 Task: Research Airbnb accommodation in Kloten, Switzerland from 12th December, 2023 to 16th December, 2023 for 8 adults. Place can be private room with 8 bedrooms having 8 beds and 8 bathrooms. Property type can be hotel. Amenities needed are: wifi, TV, free parkinig on premises, gym, breakfast.
Action: Mouse moved to (348, 189)
Screenshot: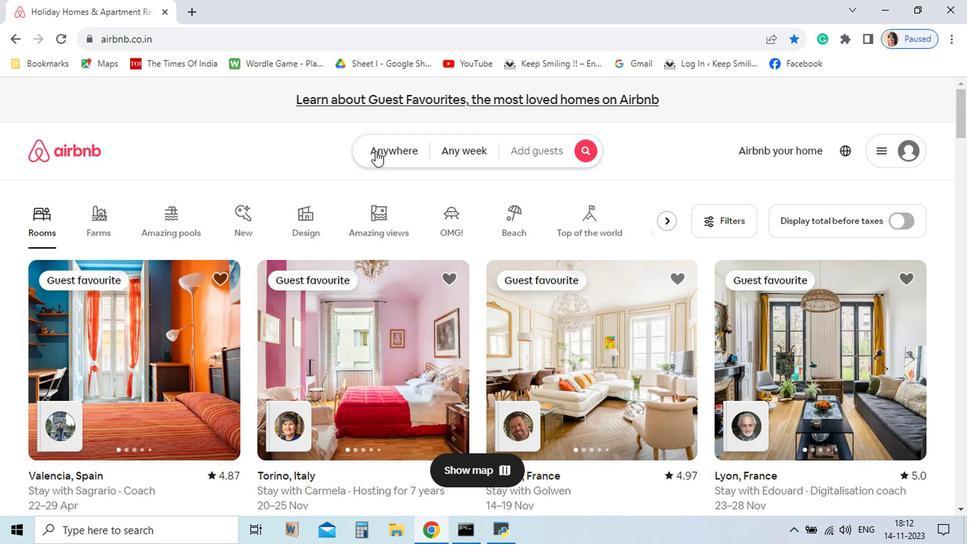 
Action: Mouse pressed left at (348, 189)
Screenshot: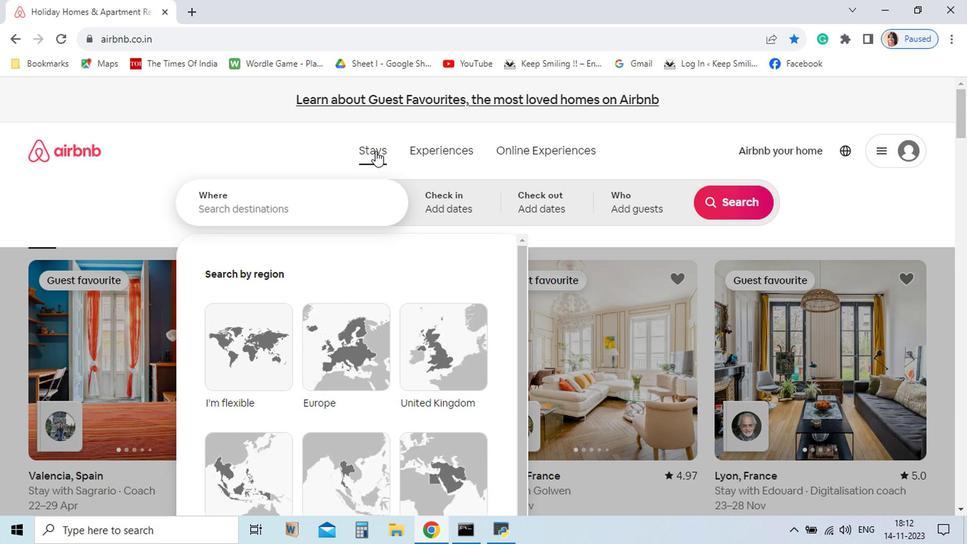 
Action: Mouse moved to (348, 190)
Screenshot: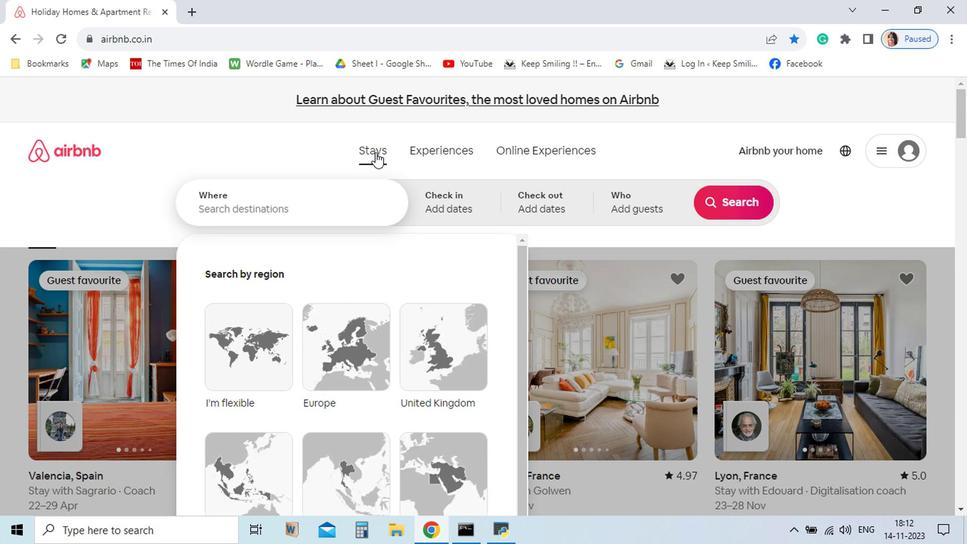 
Action: Key pressed <Key.shift_r>Kloten,<Key.space><Key.shift>Sw
Screenshot: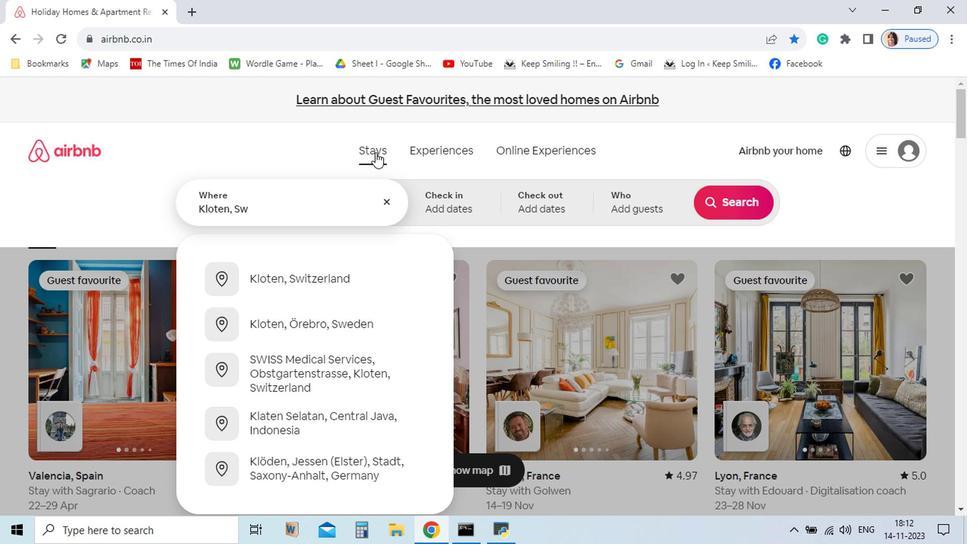 
Action: Mouse moved to (309, 278)
Screenshot: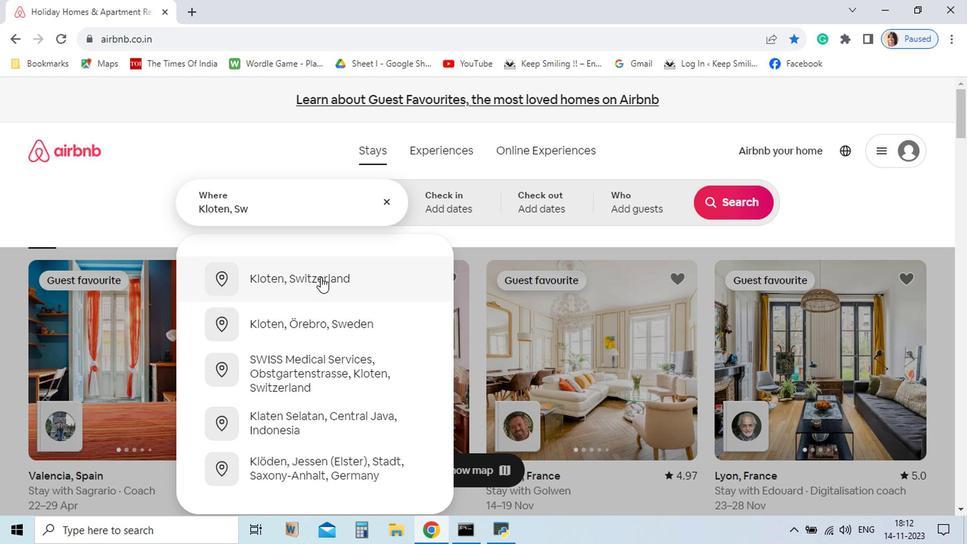 
Action: Mouse pressed left at (309, 278)
Screenshot: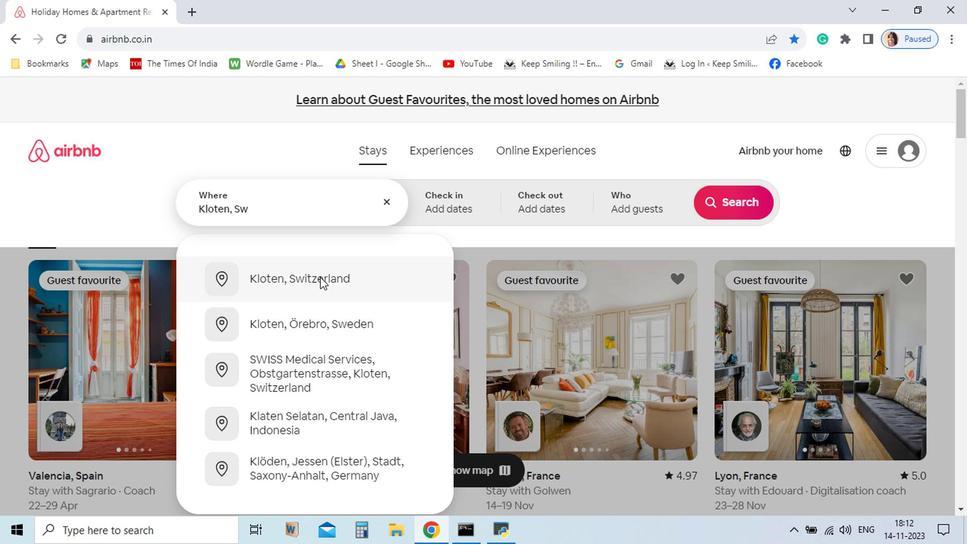 
Action: Mouse moved to (494, 396)
Screenshot: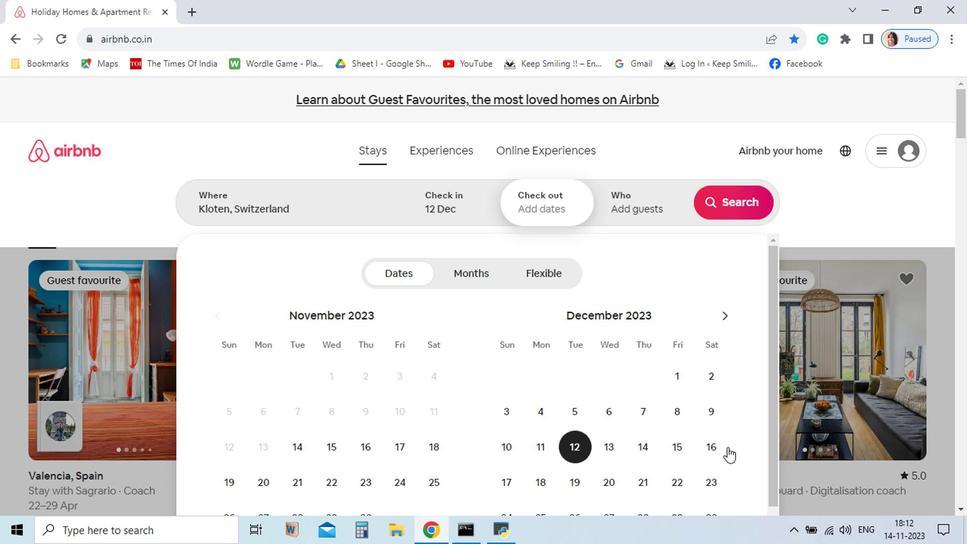 
Action: Mouse pressed left at (494, 396)
Screenshot: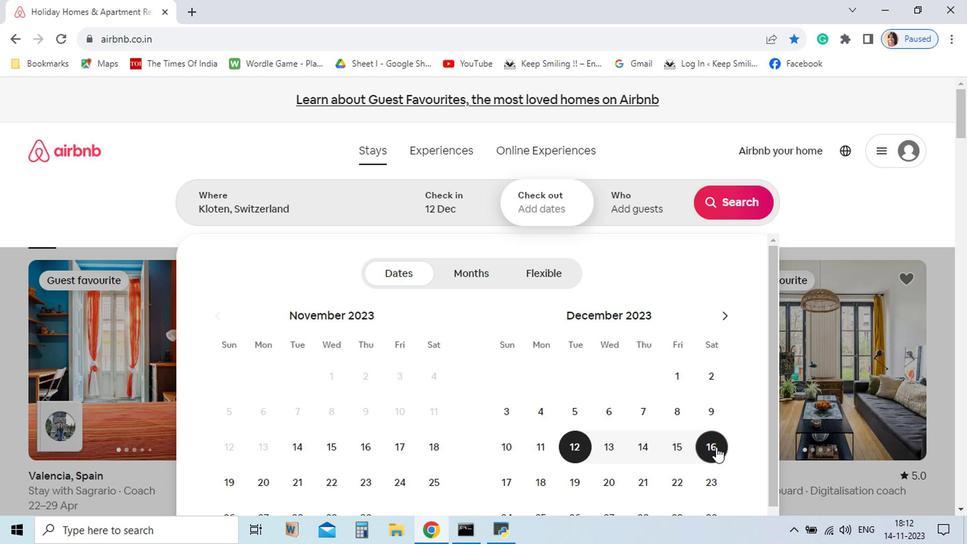 
Action: Mouse moved to (589, 400)
Screenshot: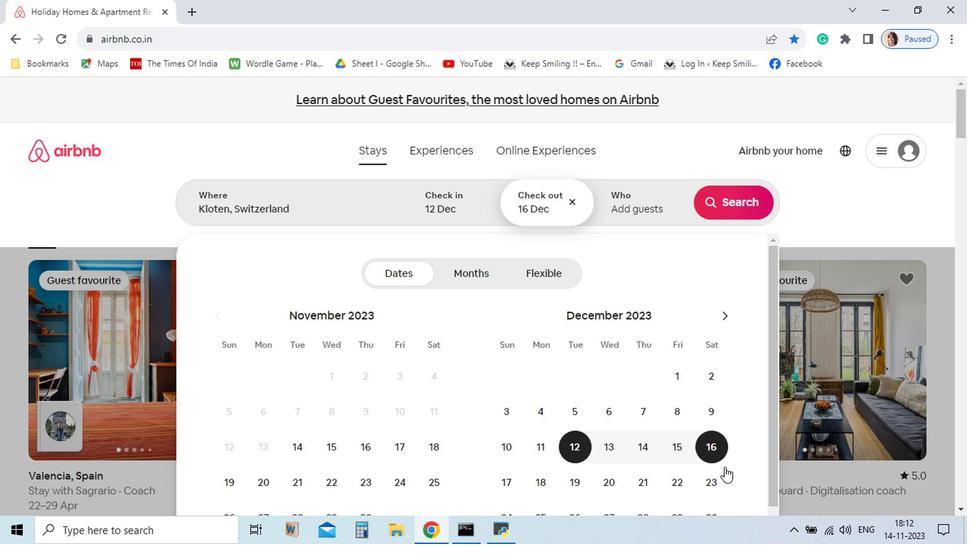 
Action: Mouse pressed left at (589, 400)
Screenshot: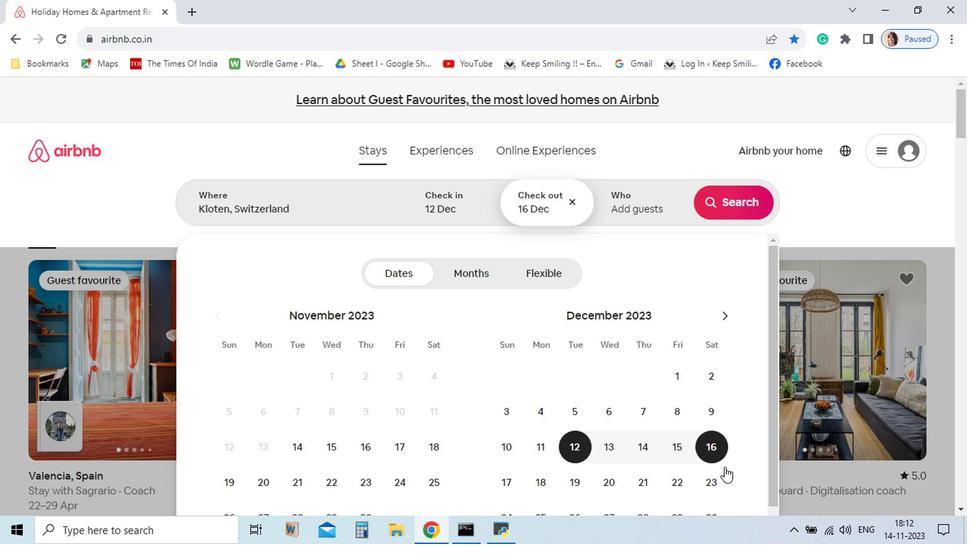 
Action: Mouse moved to (529, 220)
Screenshot: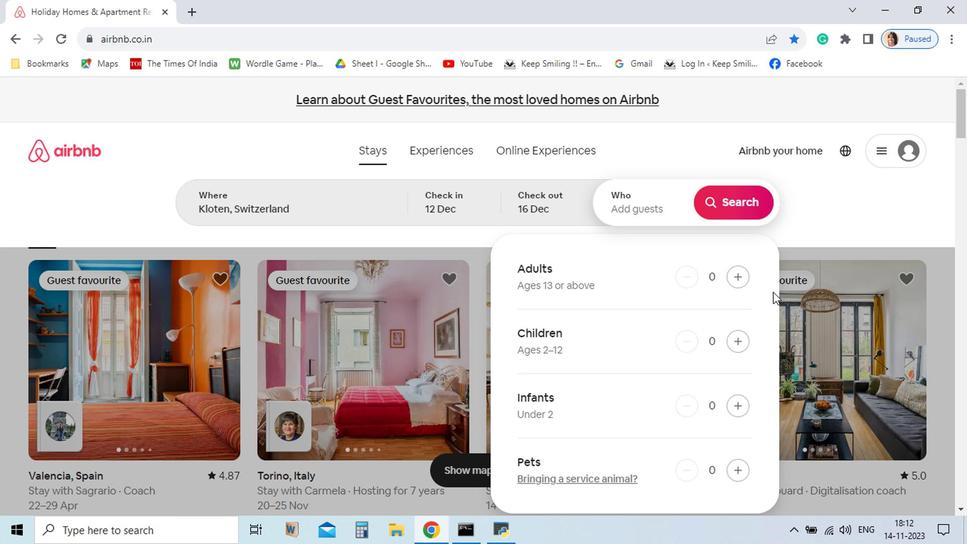 
Action: Mouse pressed left at (529, 220)
Screenshot: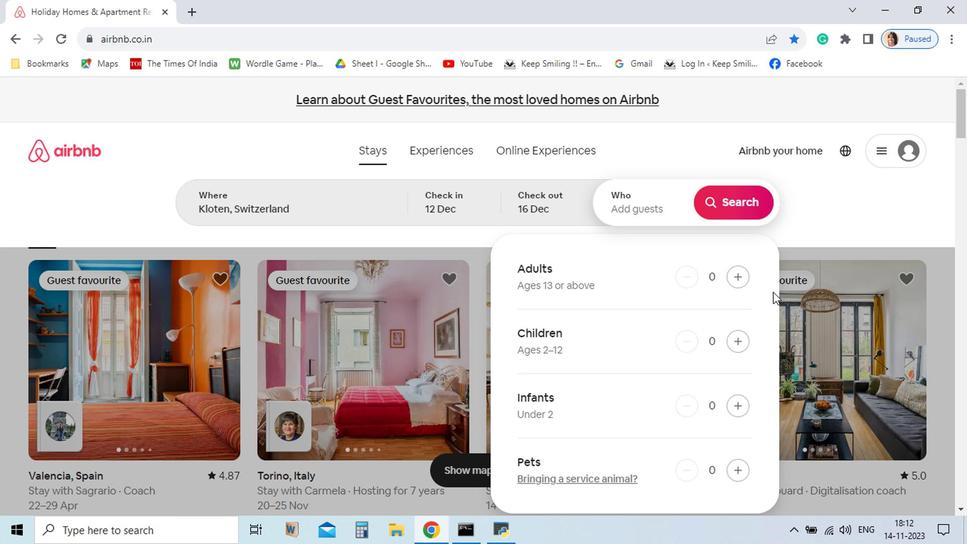 
Action: Mouse moved to (608, 279)
Screenshot: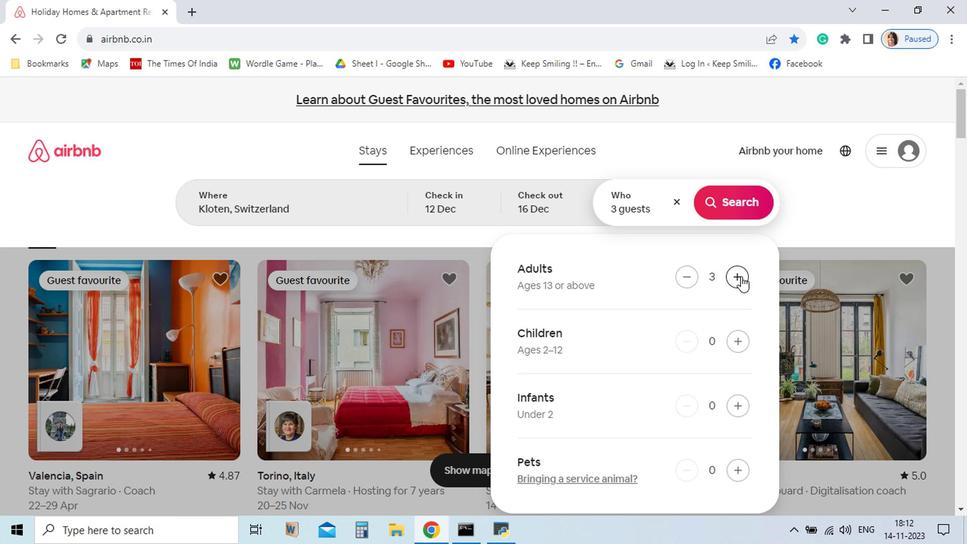 
Action: Mouse pressed left at (608, 279)
Screenshot: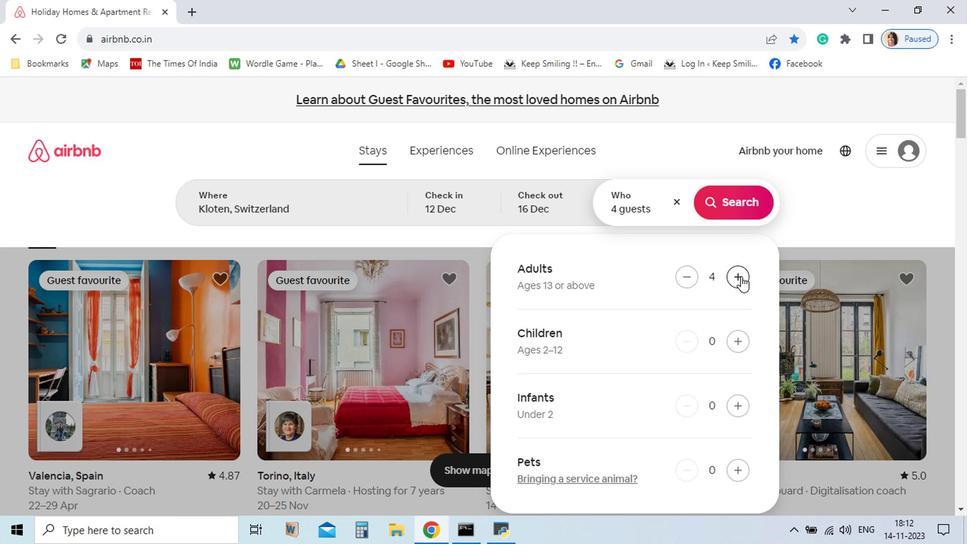 
Action: Mouse moved to (607, 278)
Screenshot: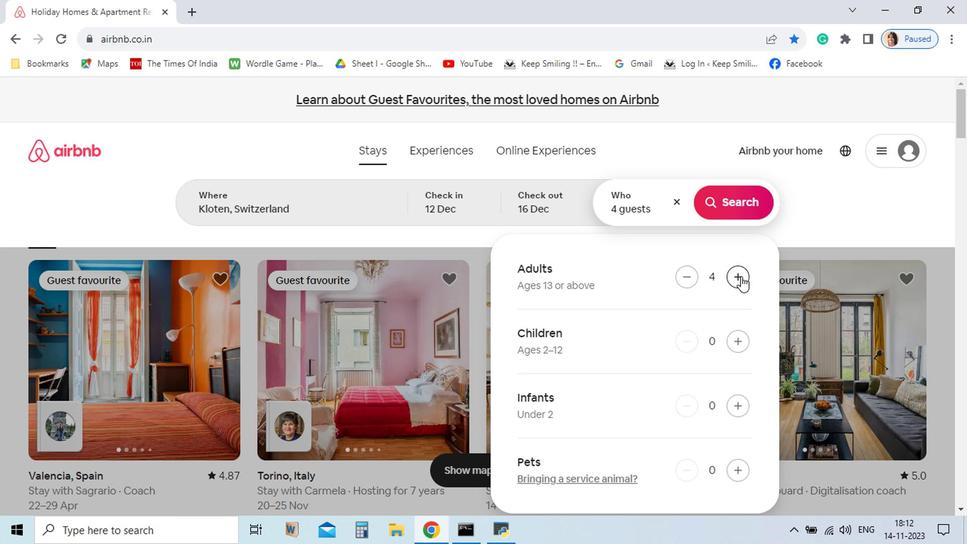 
Action: Mouse pressed left at (607, 278)
Screenshot: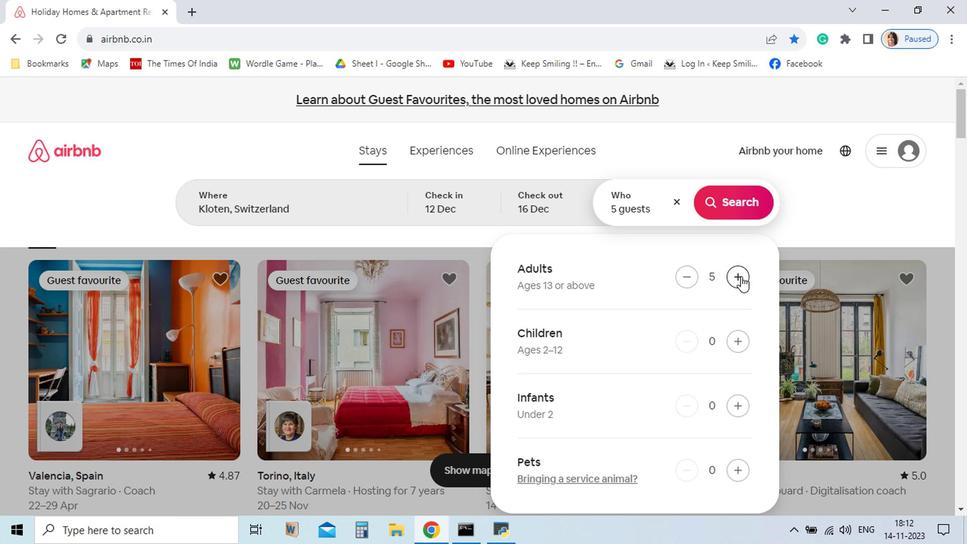 
Action: Mouse pressed left at (607, 278)
Screenshot: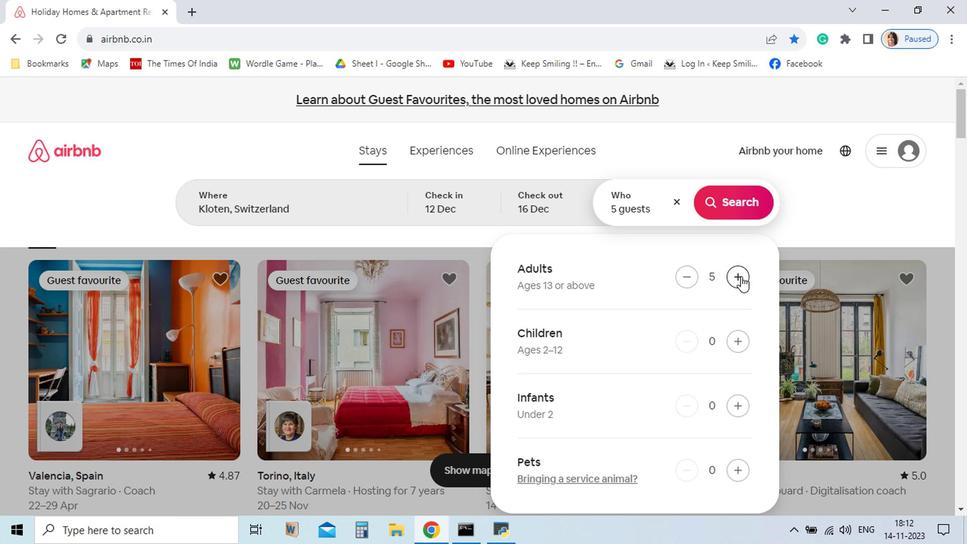 
Action: Mouse pressed left at (607, 278)
Screenshot: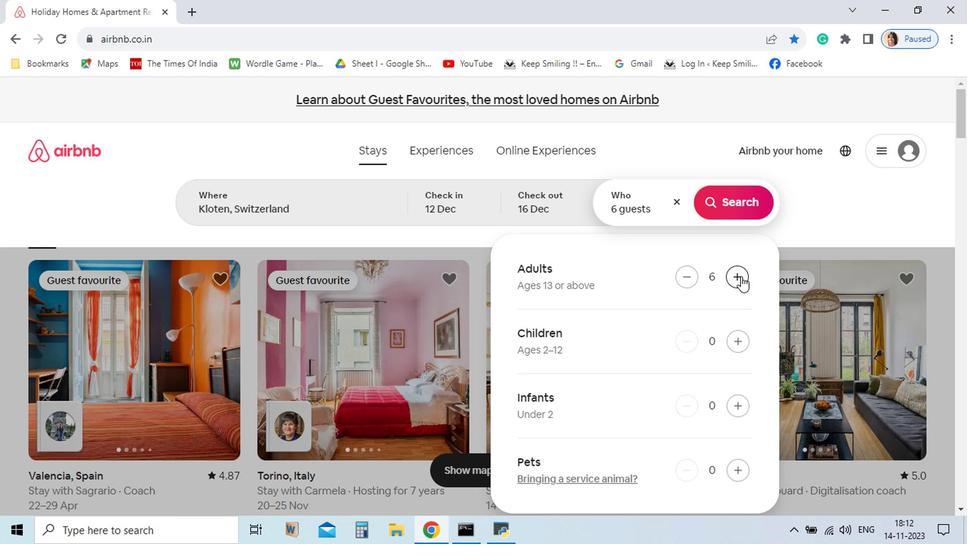 
Action: Mouse pressed left at (607, 278)
Screenshot: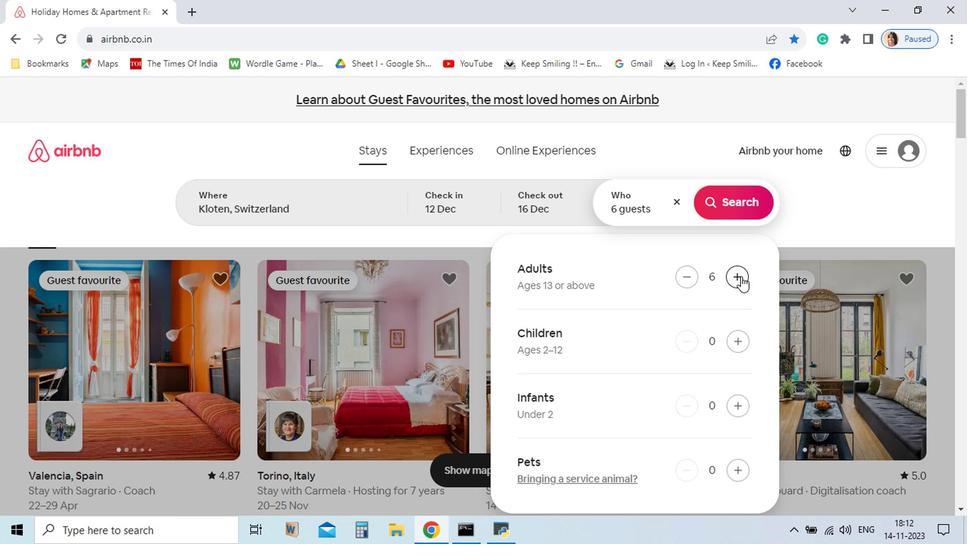 
Action: Mouse pressed left at (607, 278)
Screenshot: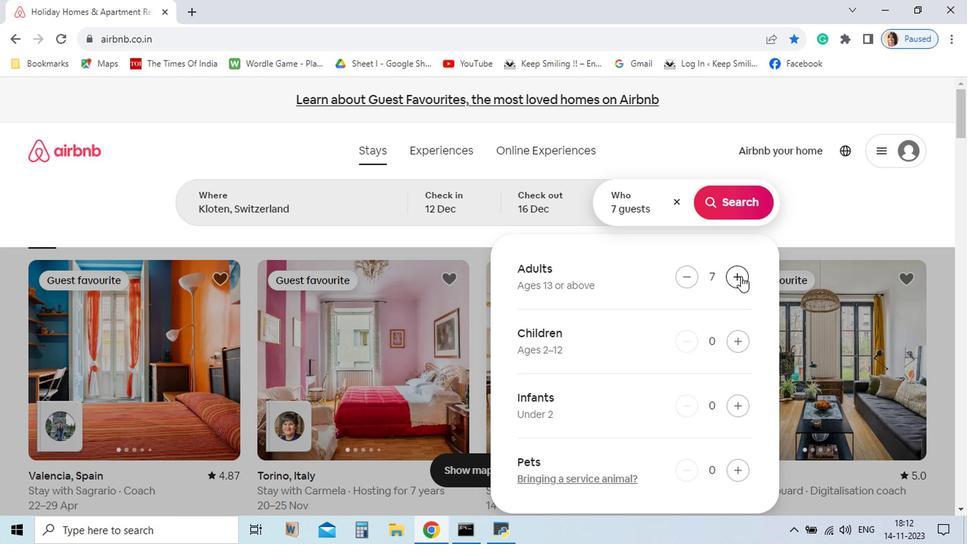 
Action: Mouse pressed left at (607, 278)
Screenshot: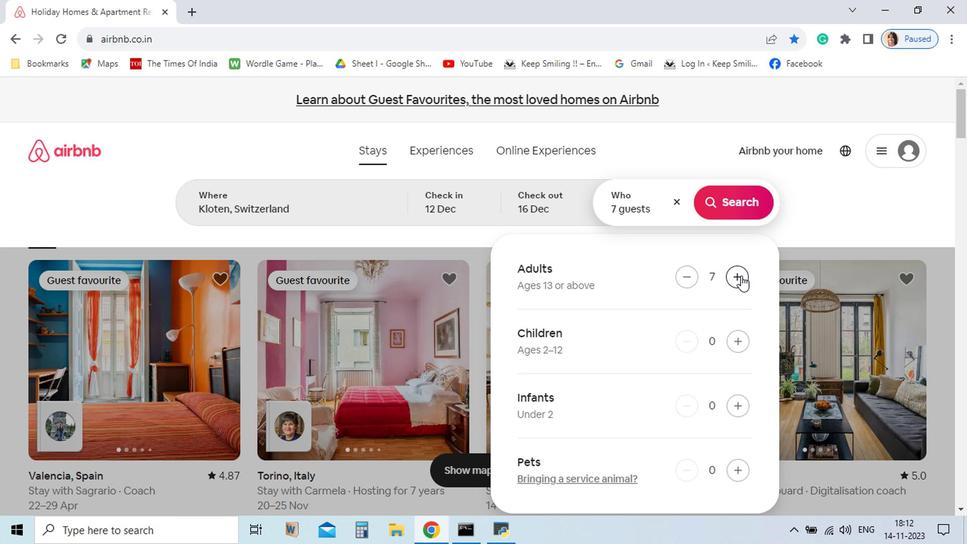 
Action: Mouse moved to (607, 278)
Screenshot: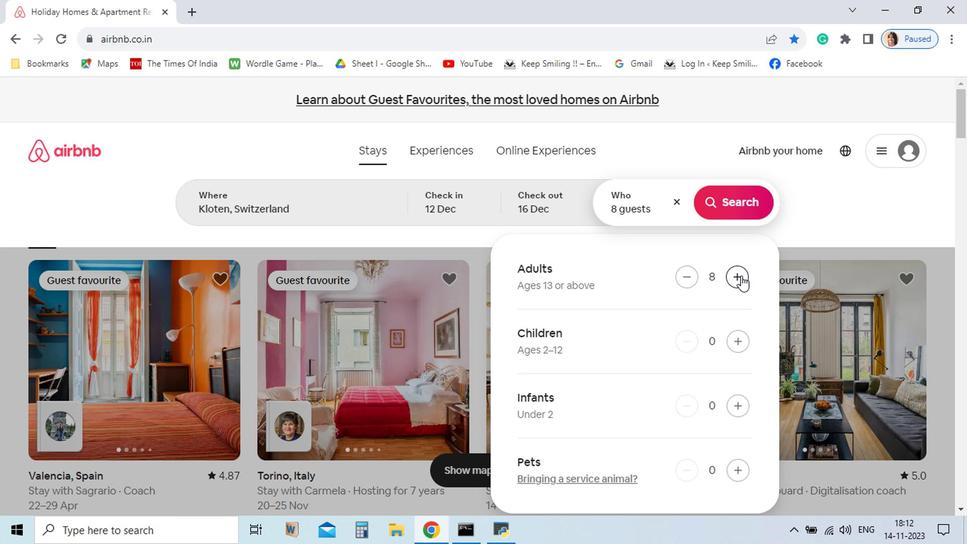 
Action: Mouse pressed left at (607, 278)
Screenshot: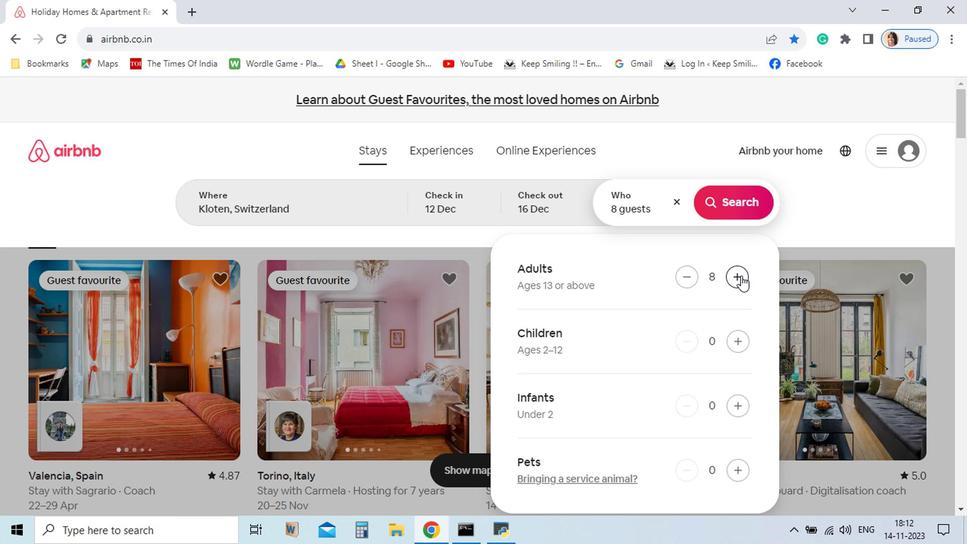 
Action: Mouse moved to (607, 226)
Screenshot: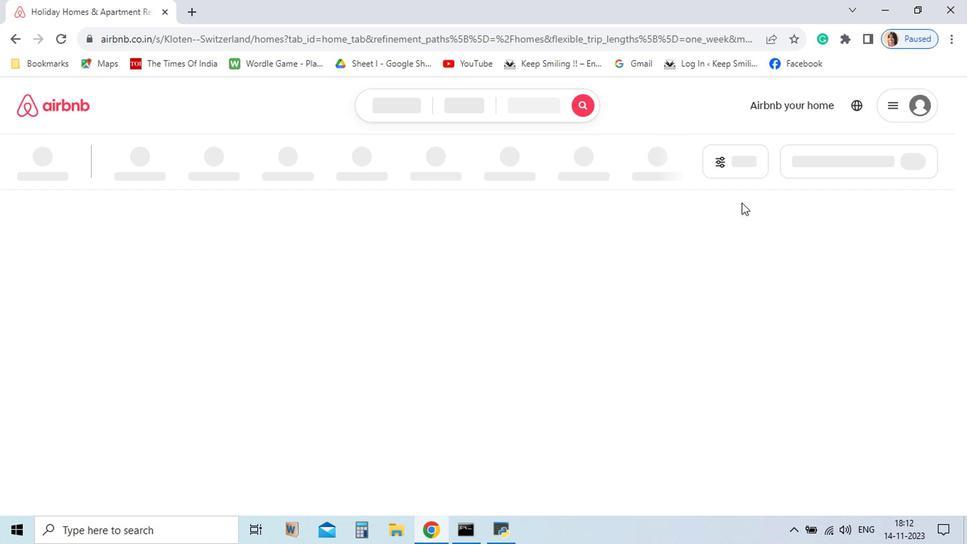 
Action: Mouse pressed left at (607, 226)
Screenshot: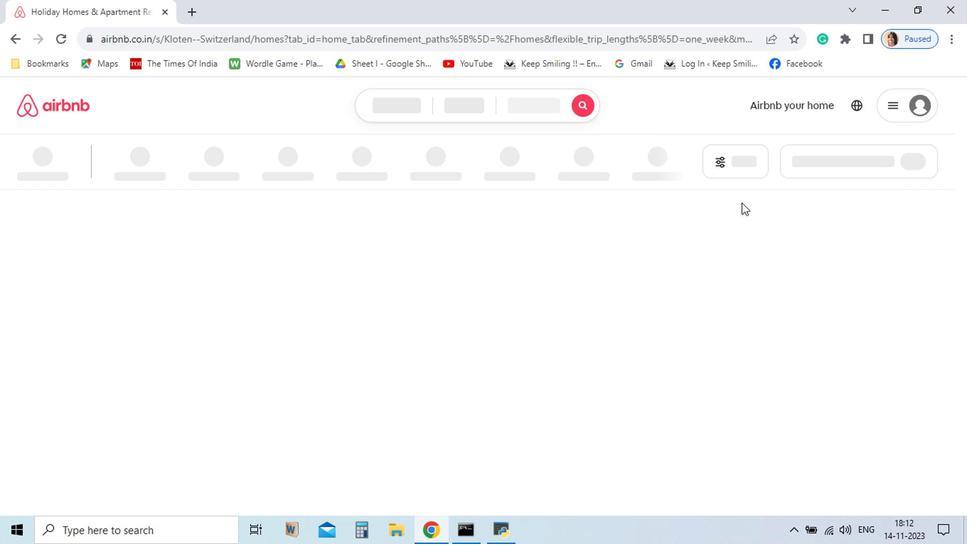 
Action: Mouse moved to (604, 204)
Screenshot: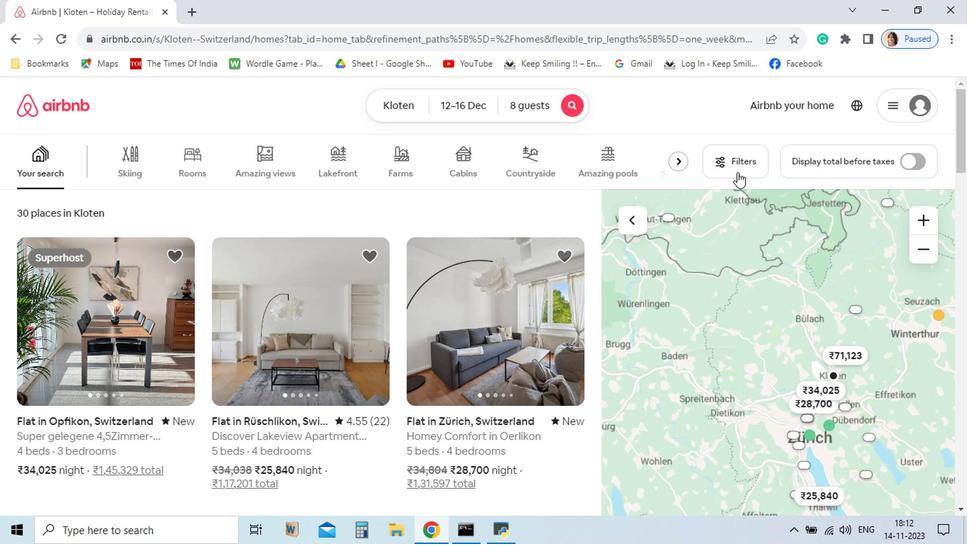 
Action: Mouse pressed left at (604, 204)
Screenshot: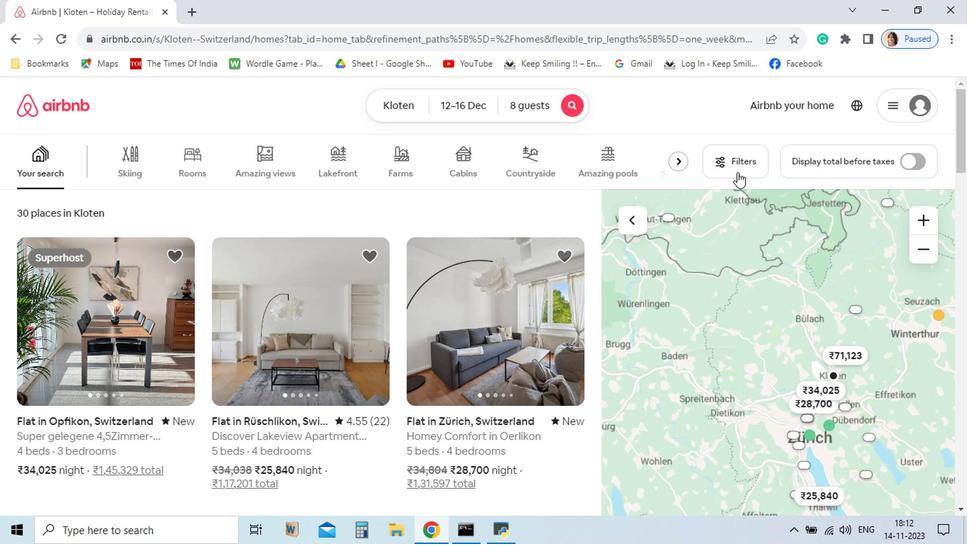 
Action: Mouse moved to (605, 199)
Screenshot: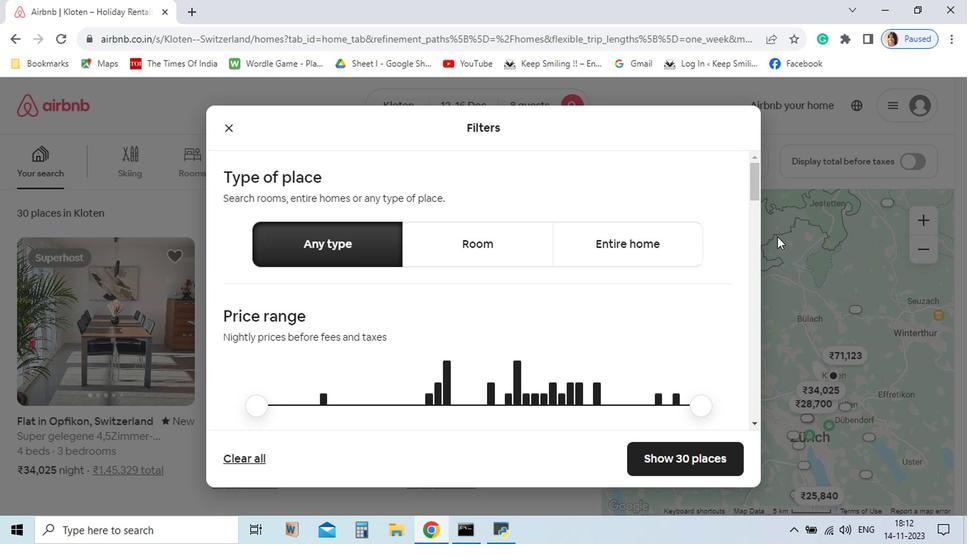
Action: Mouse pressed left at (605, 199)
Screenshot: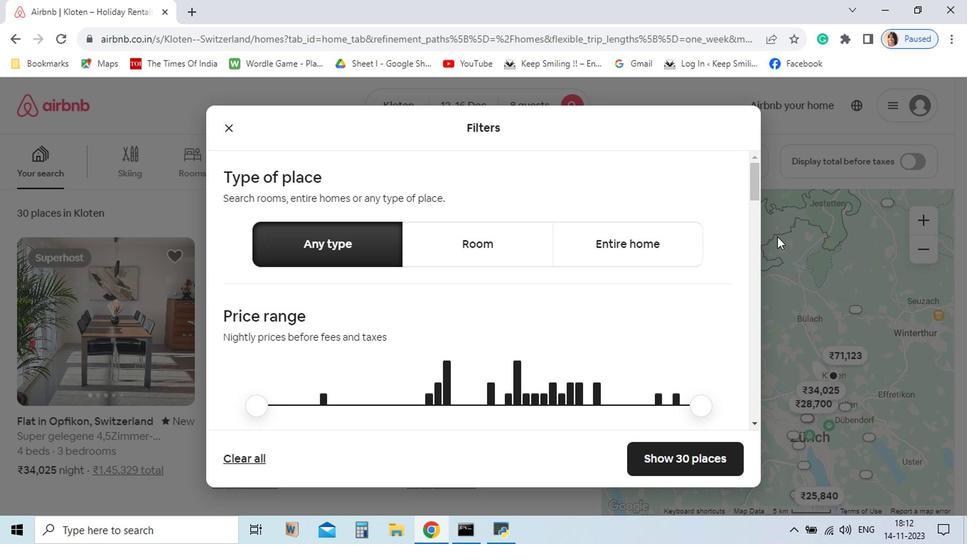 
Action: Mouse moved to (619, 218)
Screenshot: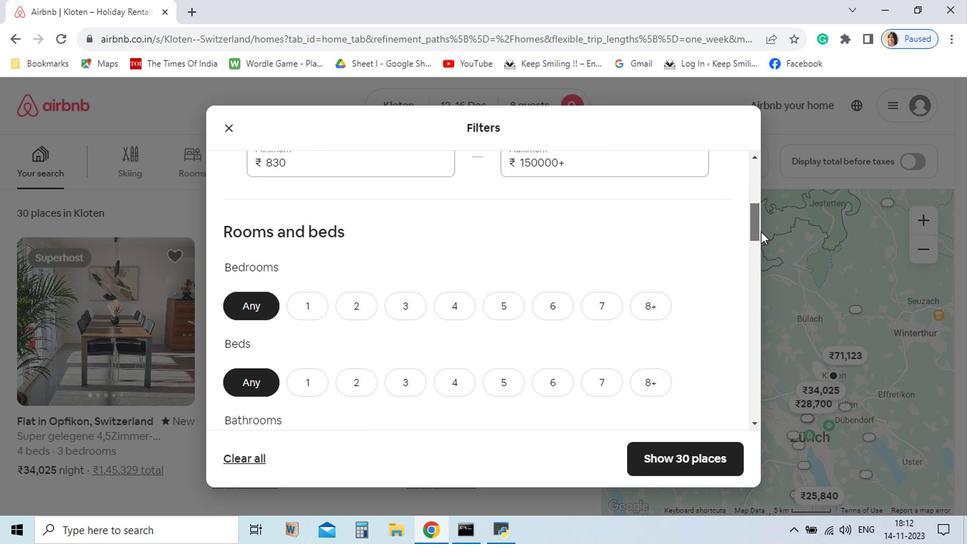 
Action: Mouse pressed left at (619, 218)
Screenshot: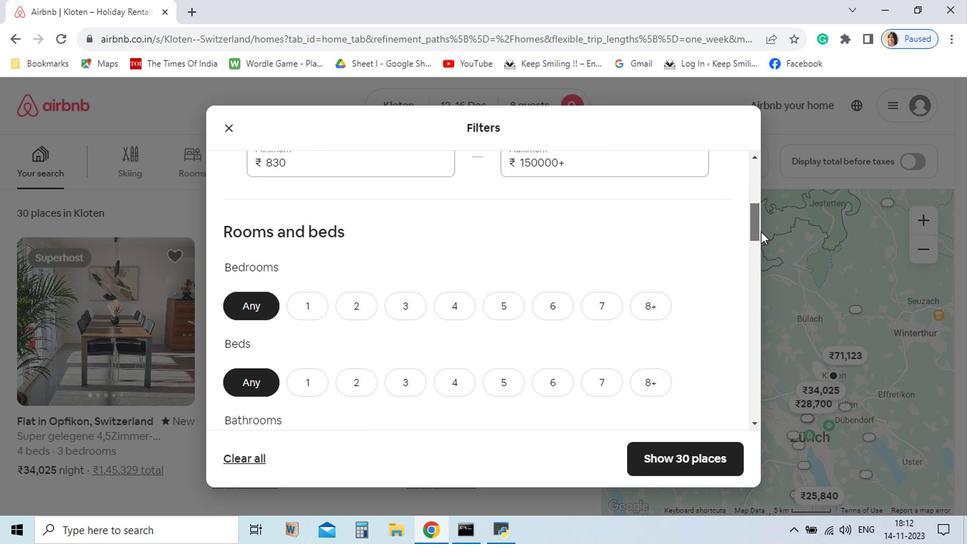 
Action: Mouse moved to (546, 289)
Screenshot: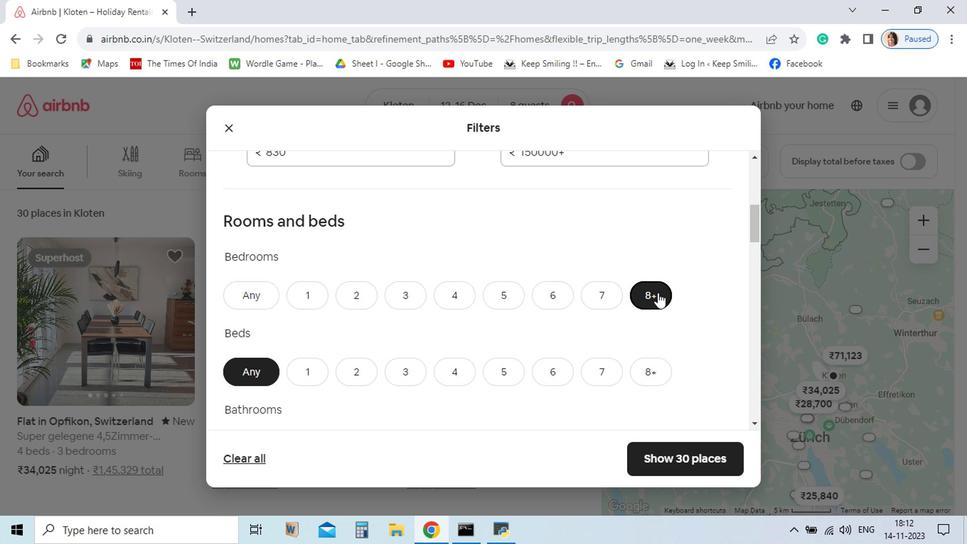
Action: Mouse pressed left at (546, 289)
Screenshot: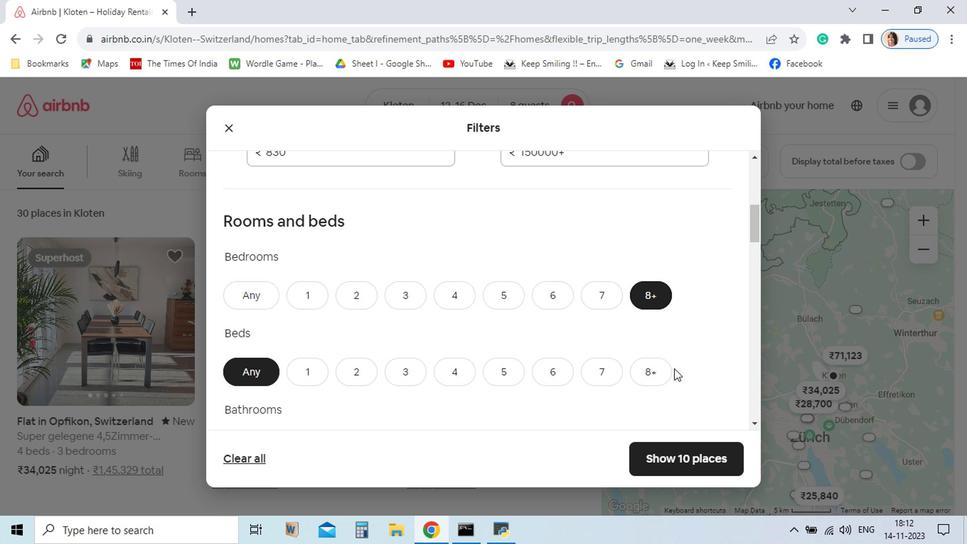 
Action: Mouse moved to (546, 344)
Screenshot: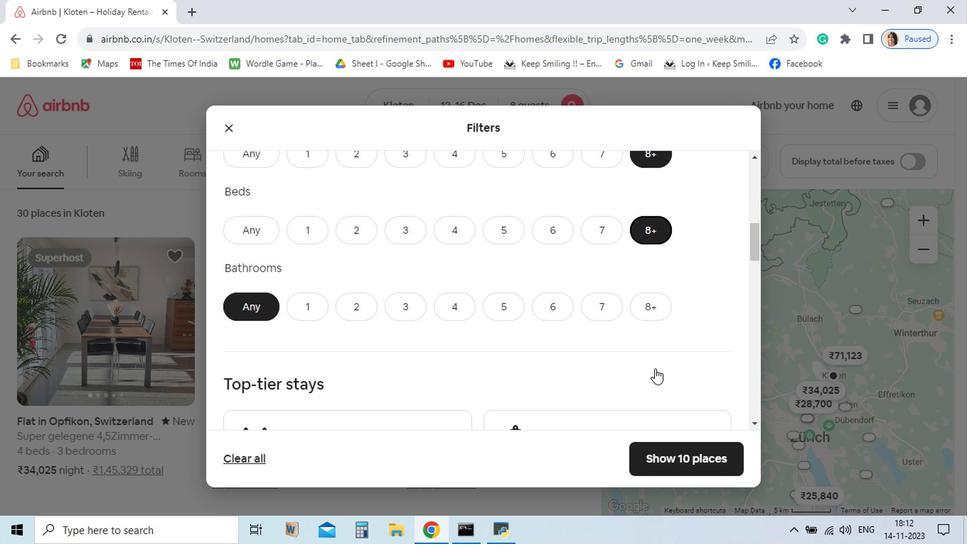 
Action: Mouse pressed left at (546, 344)
Screenshot: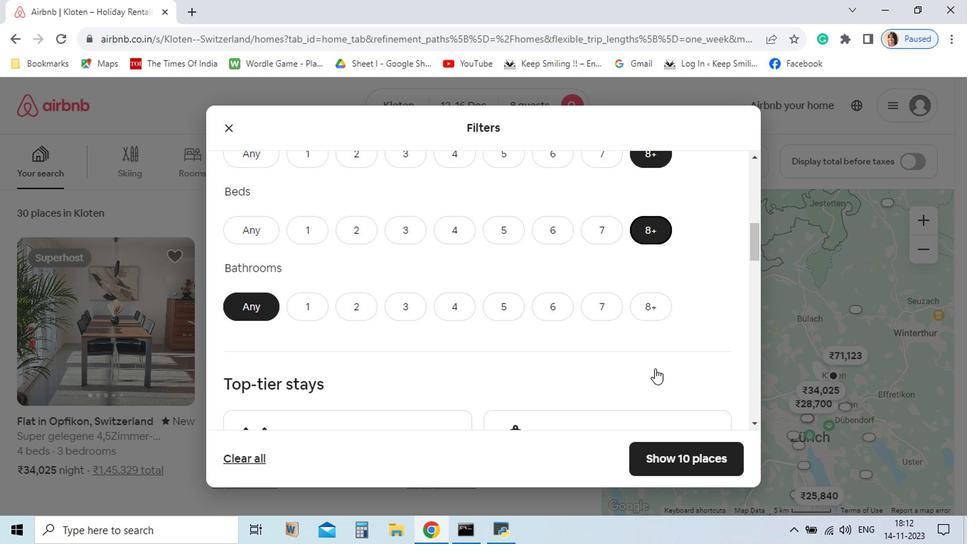 
Action: Mouse scrolled (546, 343) with delta (0, 0)
Screenshot: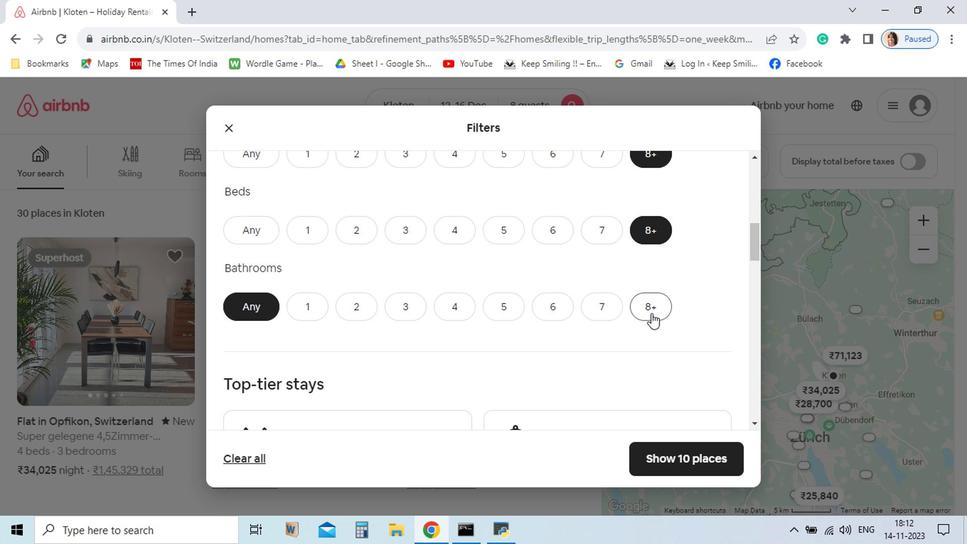 
Action: Mouse scrolled (546, 343) with delta (0, 0)
Screenshot: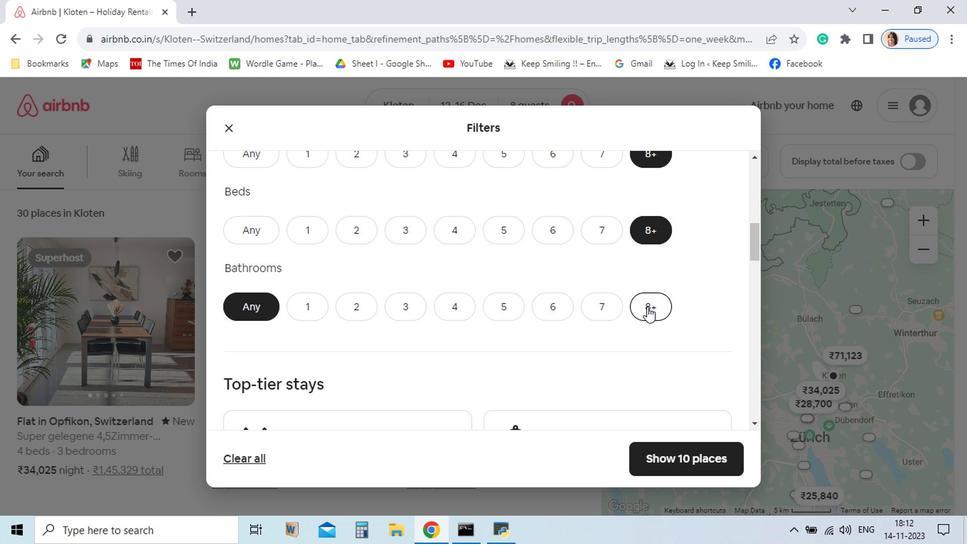 
Action: Mouse moved to (540, 299)
Screenshot: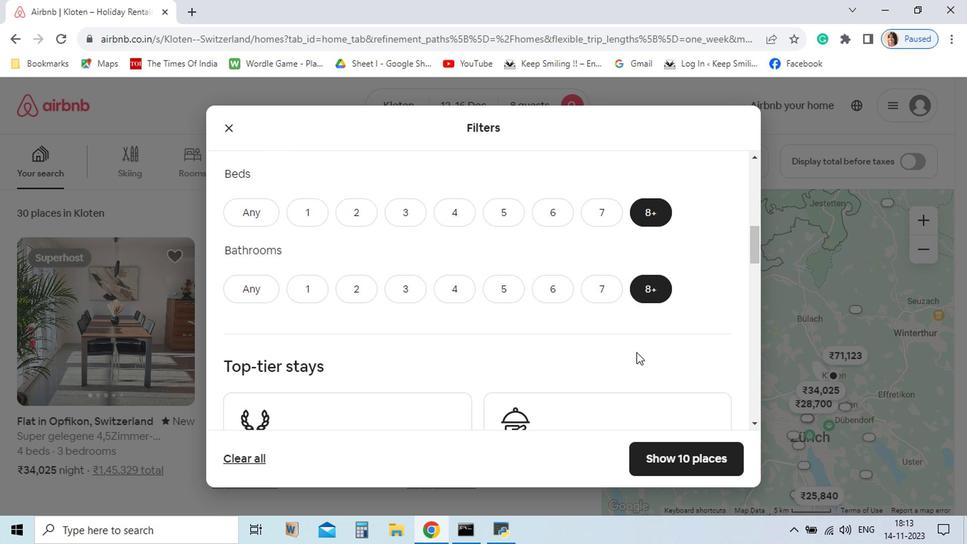 
Action: Mouse pressed left at (540, 299)
Screenshot: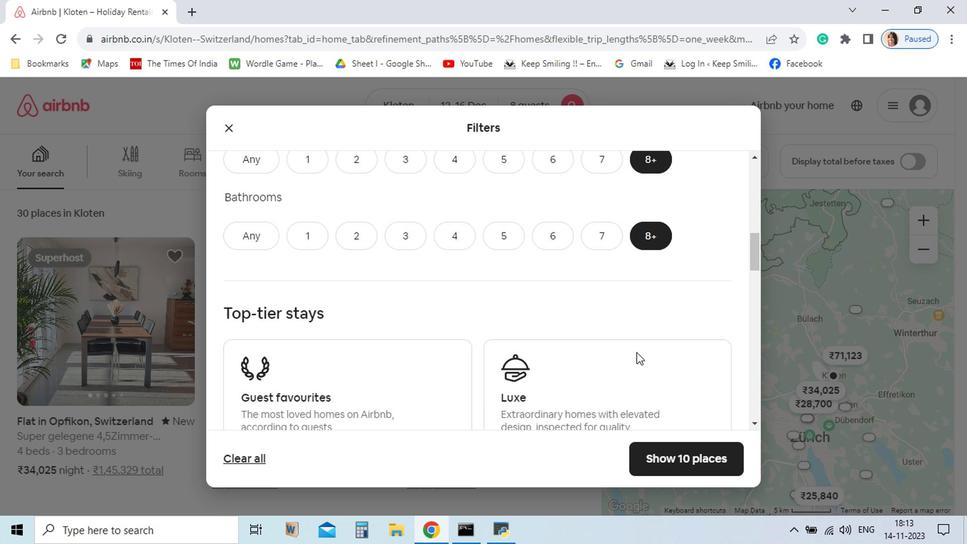 
Action: Mouse moved to (533, 332)
Screenshot: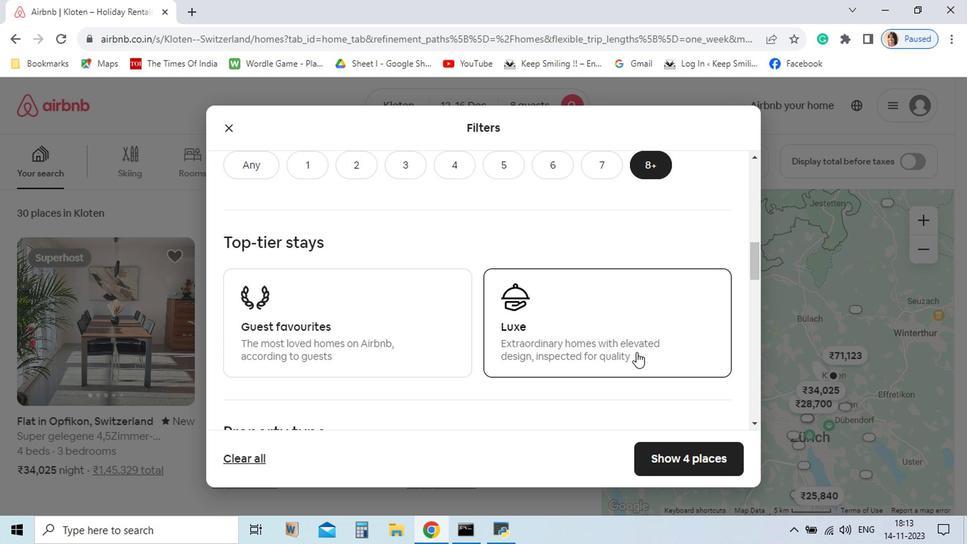 
Action: Mouse scrolled (533, 332) with delta (0, 0)
Screenshot: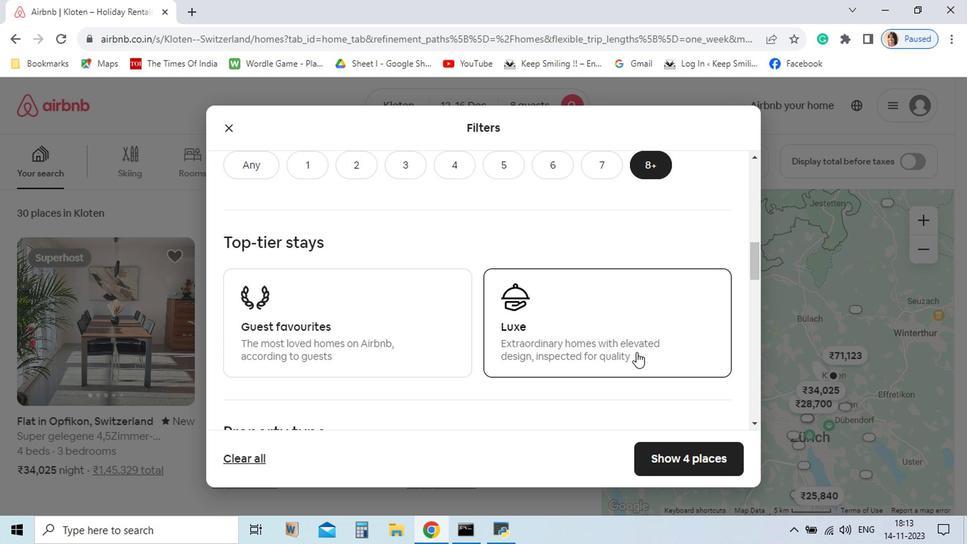 
Action: Mouse scrolled (533, 332) with delta (0, 0)
Screenshot: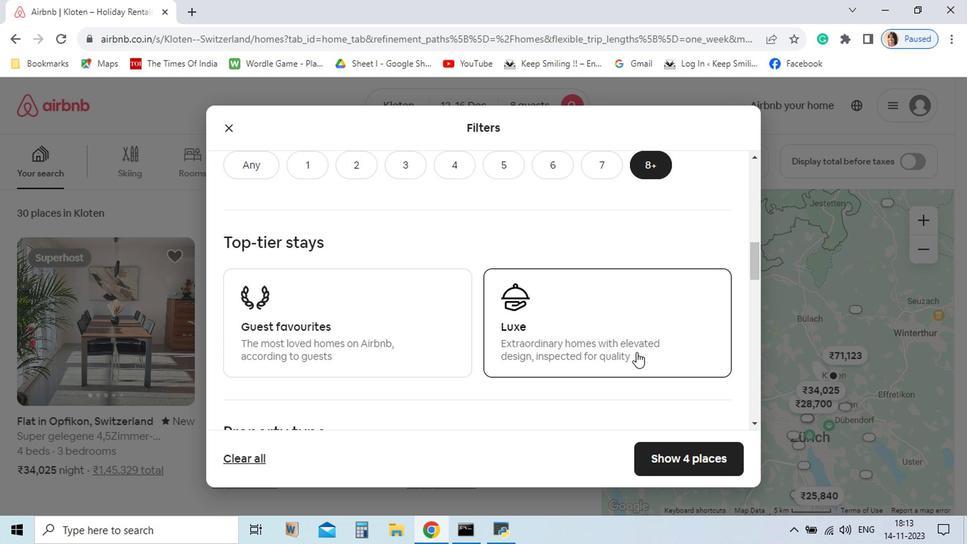 
Action: Mouse scrolled (533, 332) with delta (0, 0)
Screenshot: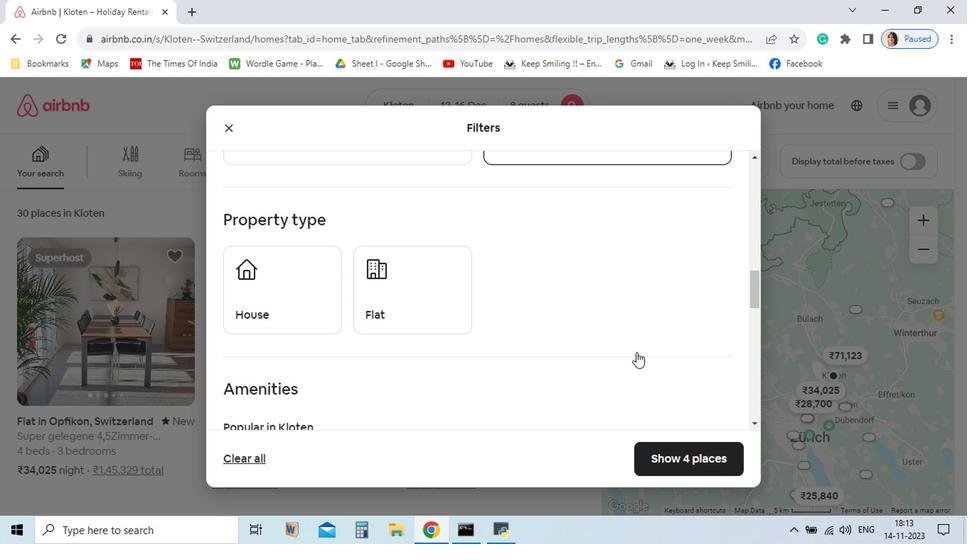 
Action: Mouse scrolled (533, 332) with delta (0, 0)
Screenshot: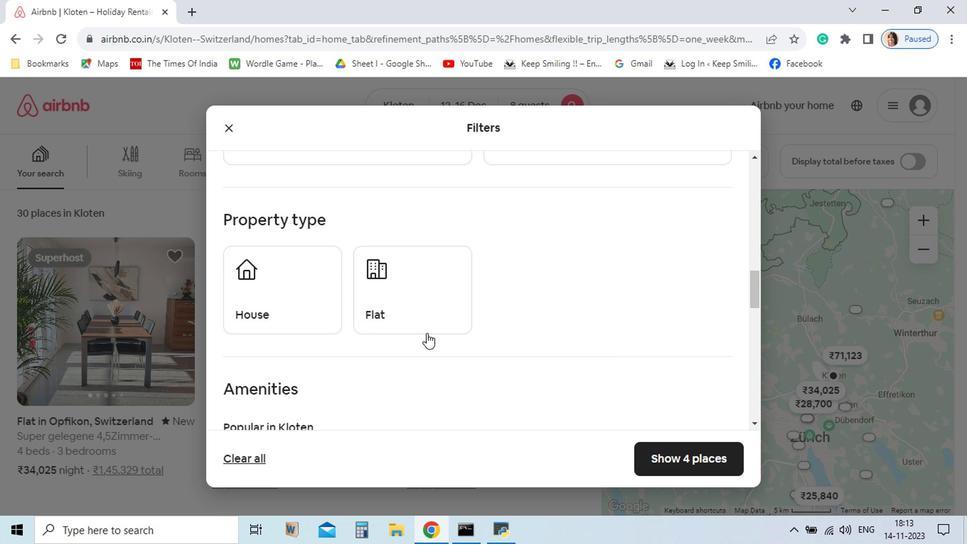 
Action: Mouse scrolled (533, 332) with delta (0, 0)
Screenshot: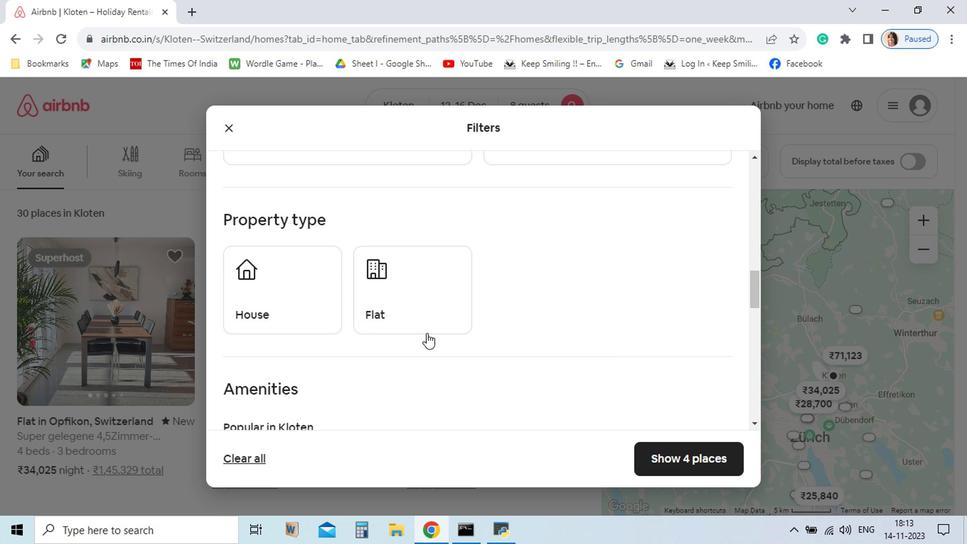 
Action: Mouse moved to (412, 337)
Screenshot: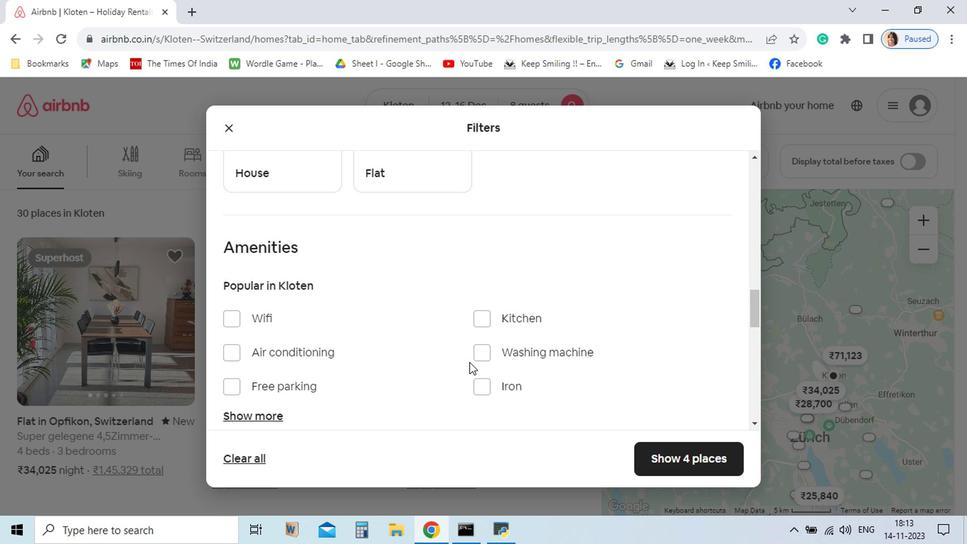 
Action: Mouse scrolled (412, 337) with delta (0, 0)
Screenshot: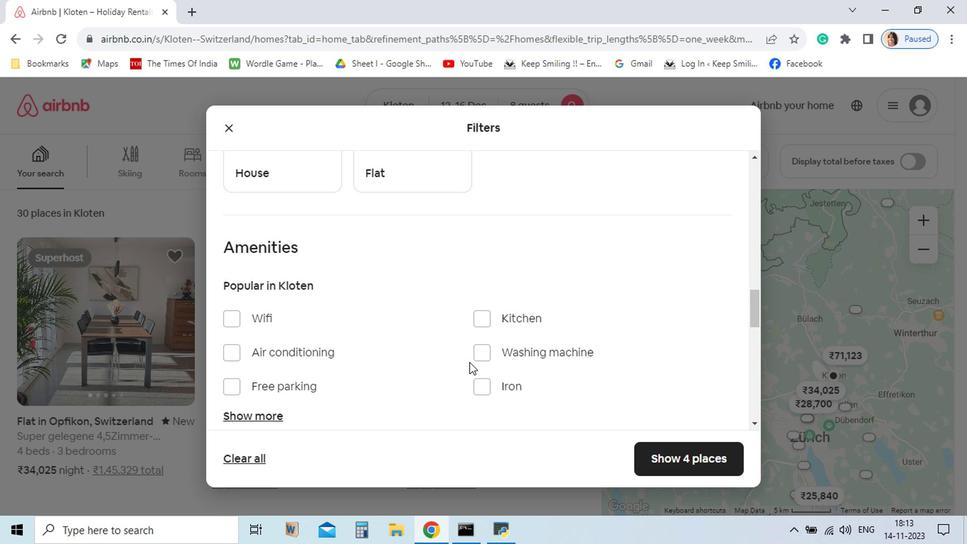 
Action: Mouse moved to (414, 339)
Screenshot: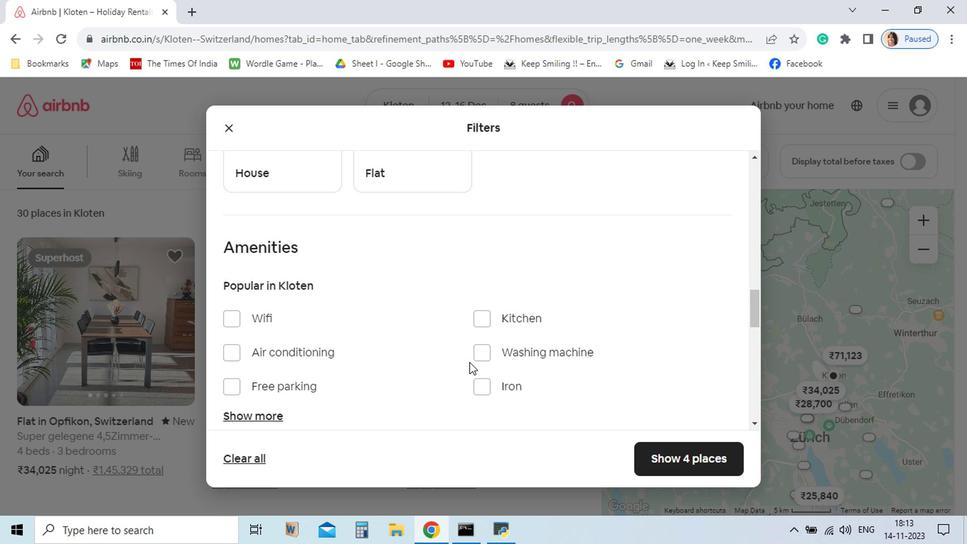 
Action: Mouse scrolled (414, 339) with delta (0, 0)
Screenshot: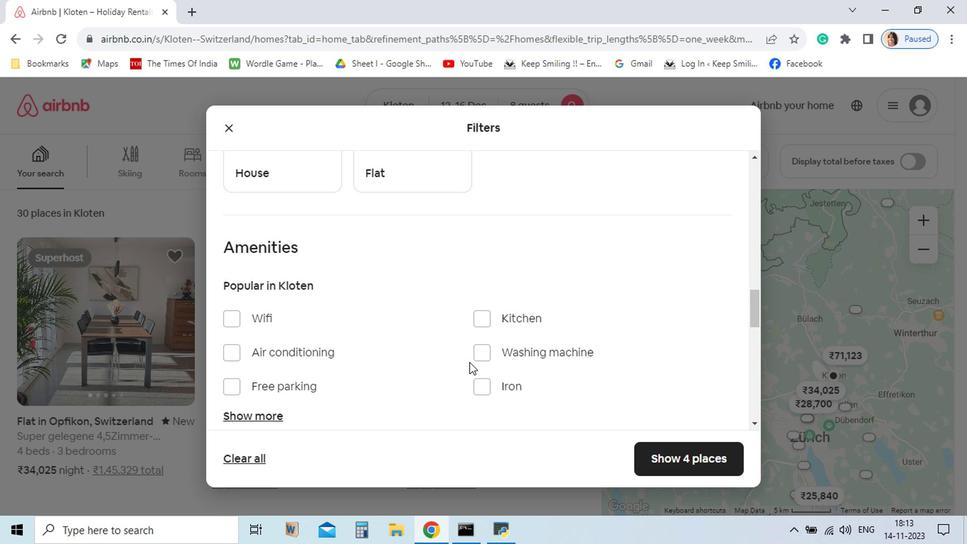 
Action: Mouse scrolled (414, 339) with delta (0, 0)
Screenshot: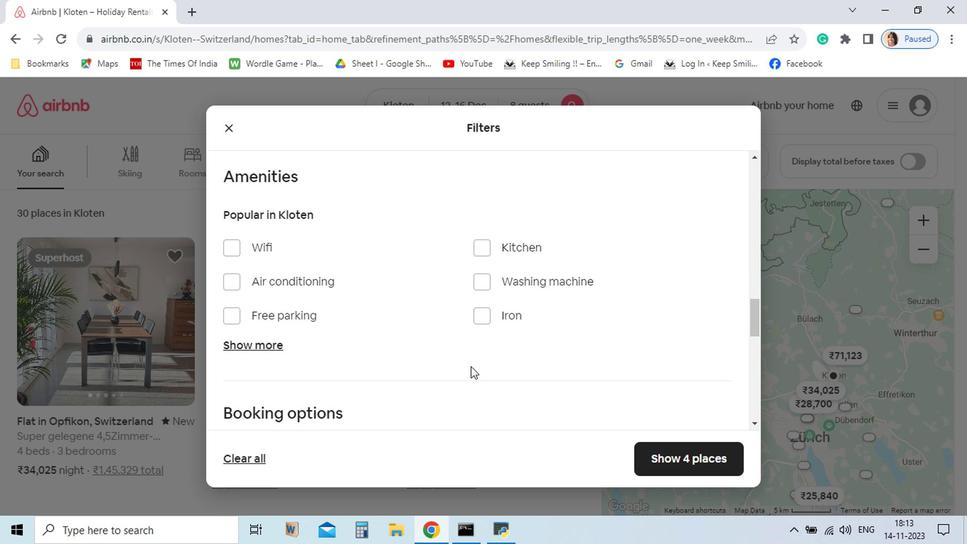 
Action: Mouse moved to (245, 258)
Screenshot: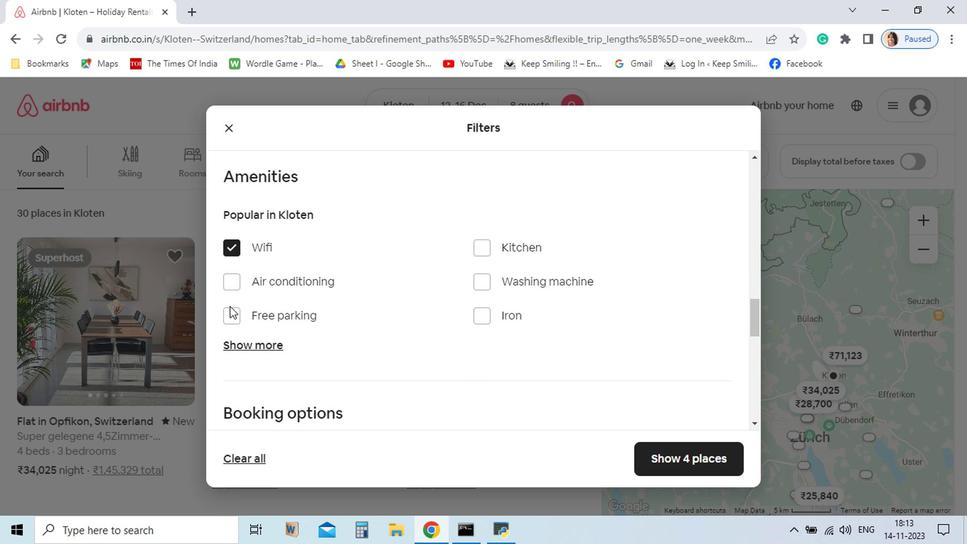 
Action: Mouse pressed left at (245, 258)
Screenshot: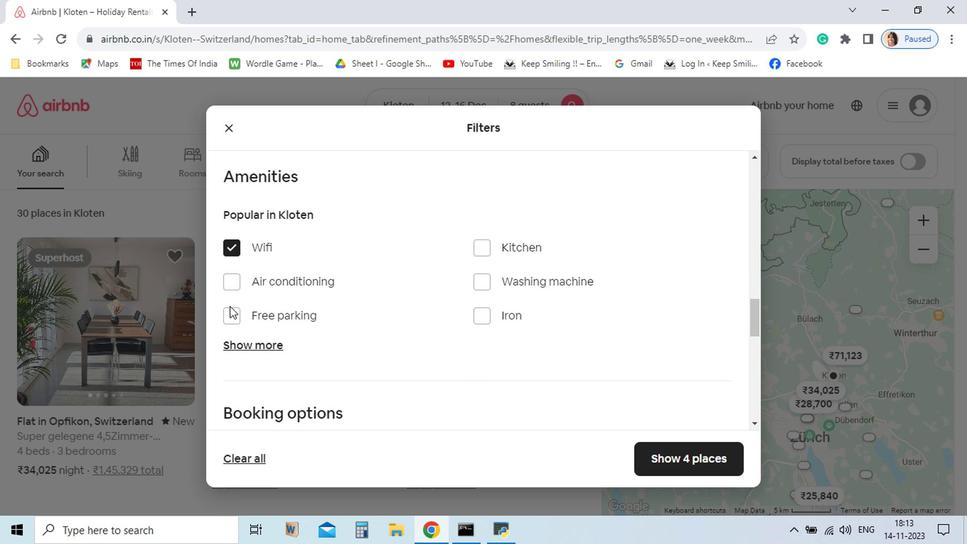 
Action: Mouse moved to (244, 303)
Screenshot: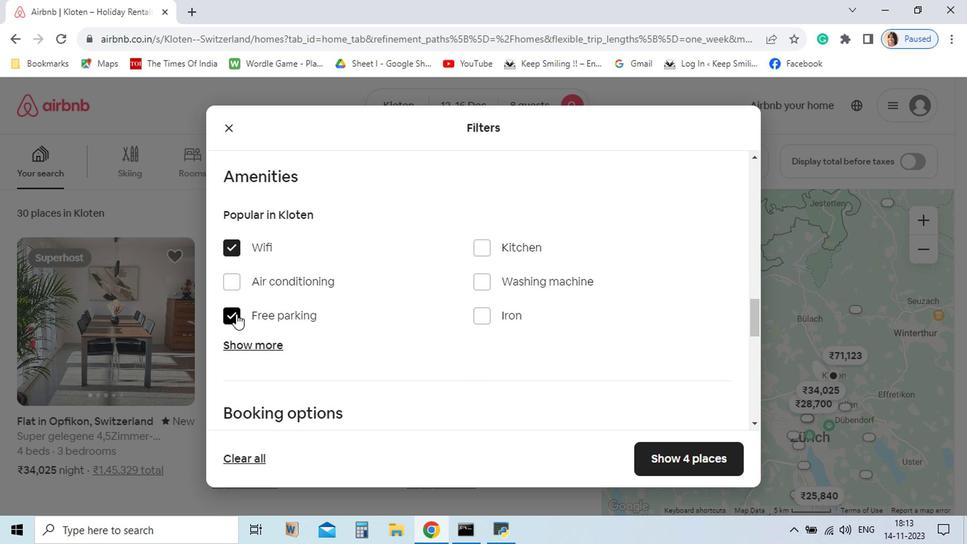 
Action: Mouse pressed left at (244, 303)
Screenshot: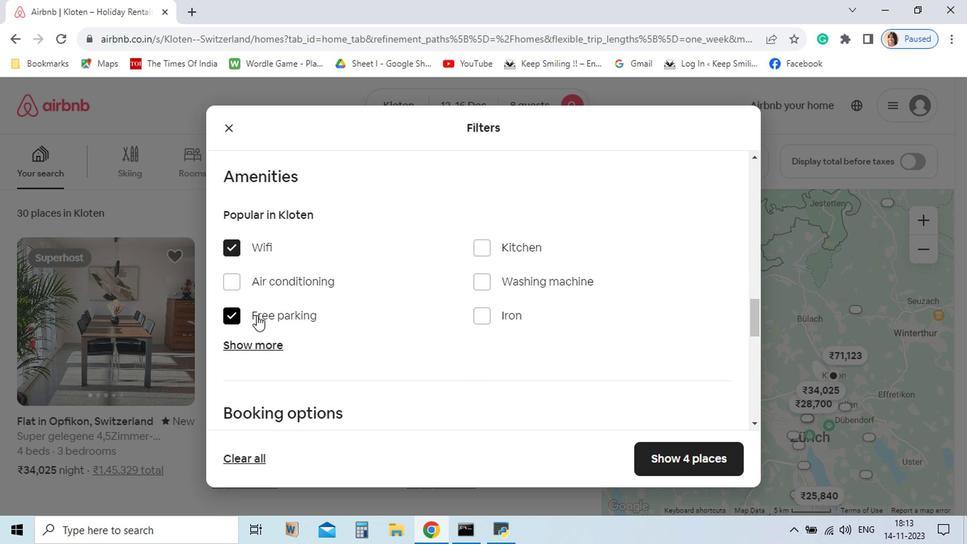 
Action: Mouse moved to (326, 319)
Screenshot: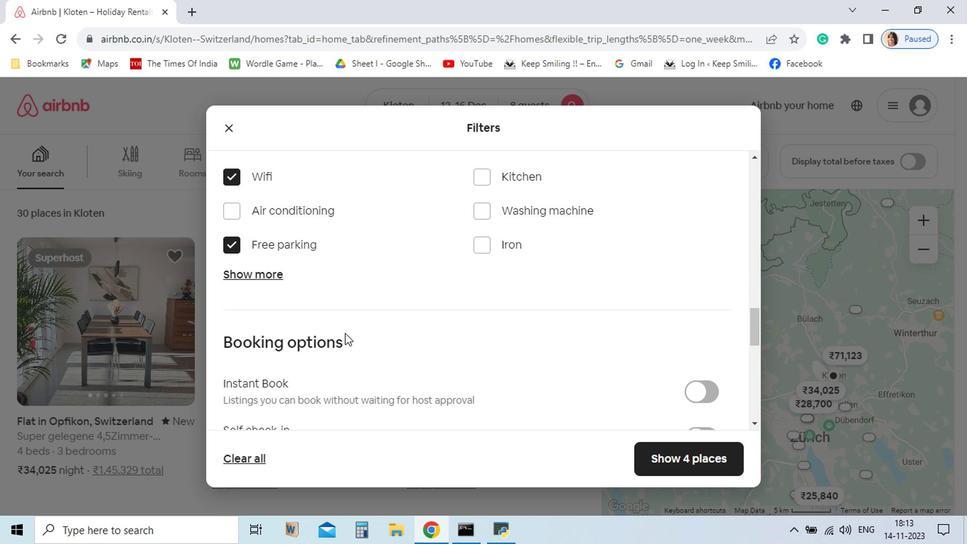
Action: Mouse scrolled (326, 318) with delta (0, 0)
Screenshot: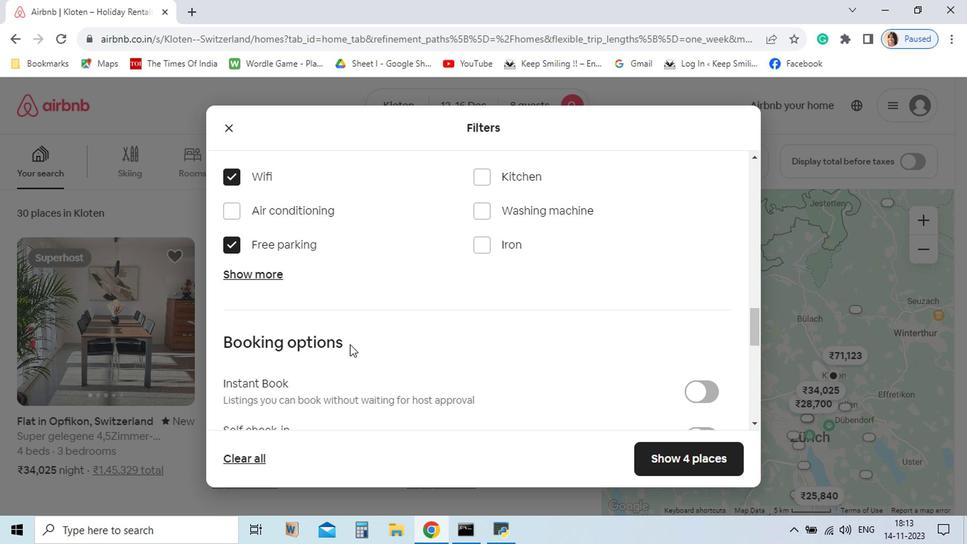 
Action: Mouse moved to (274, 272)
Screenshot: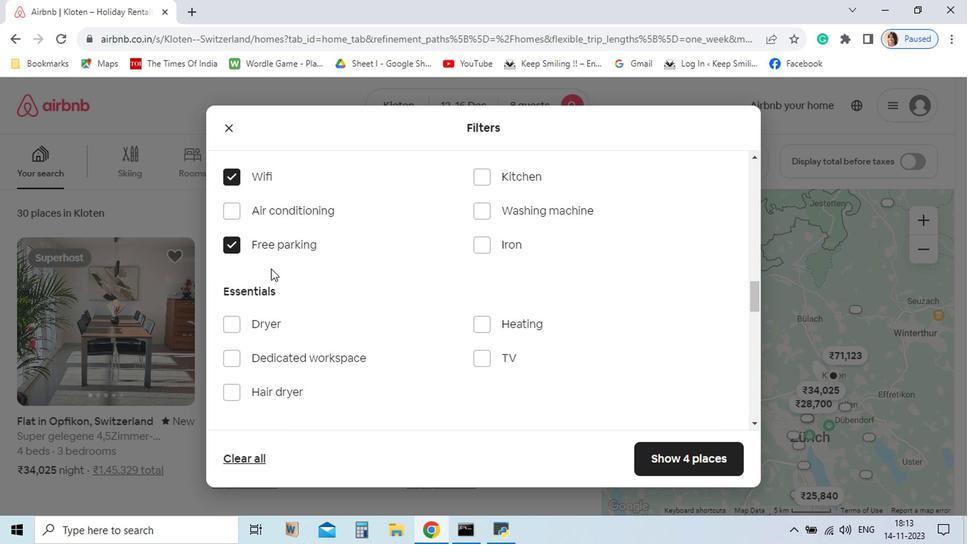 
Action: Mouse pressed left at (274, 272)
Screenshot: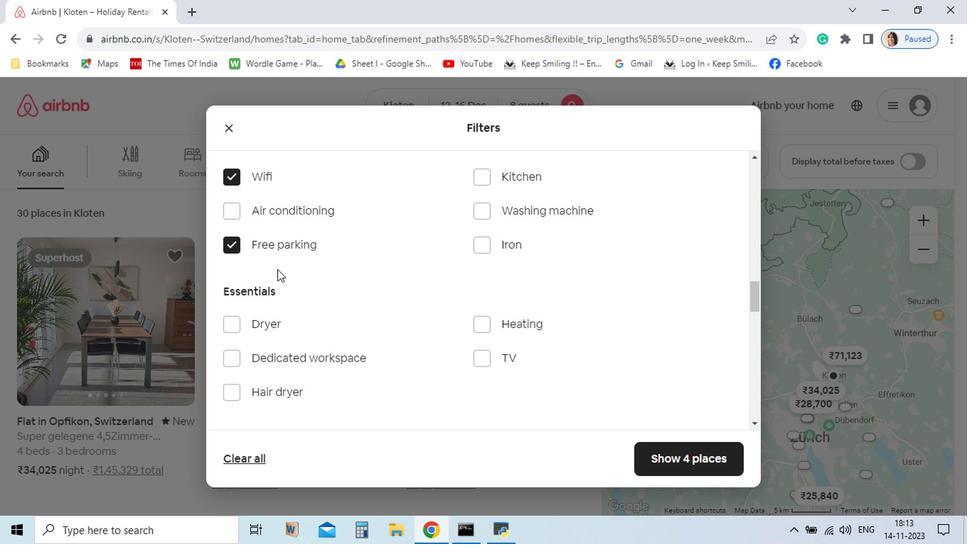 
Action: Mouse moved to (428, 332)
Screenshot: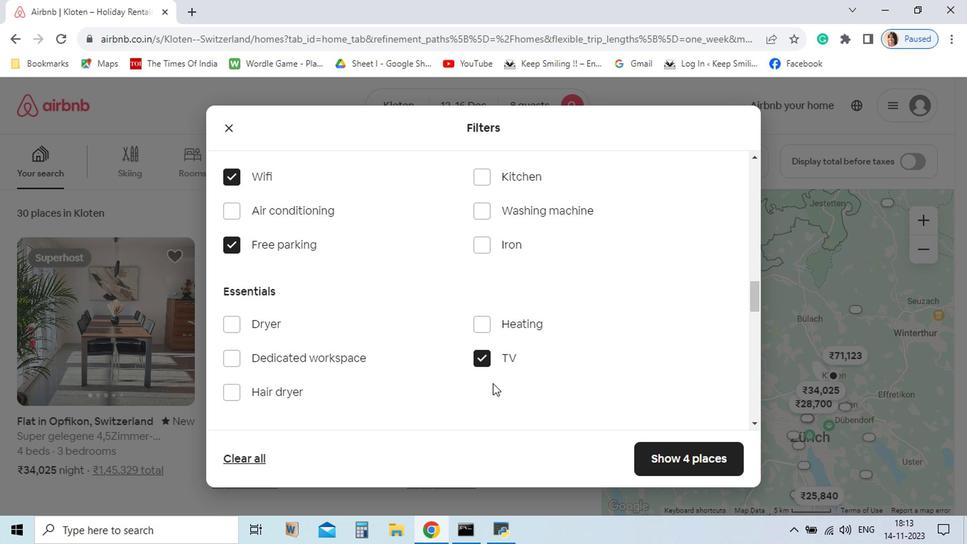 
Action: Mouse pressed left at (428, 332)
Screenshot: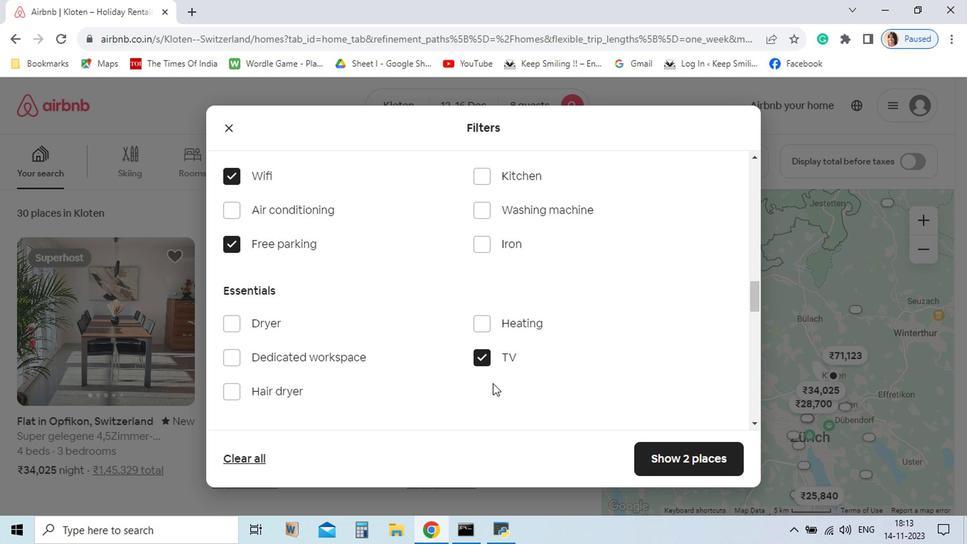 
Action: Mouse moved to (431, 354)
Screenshot: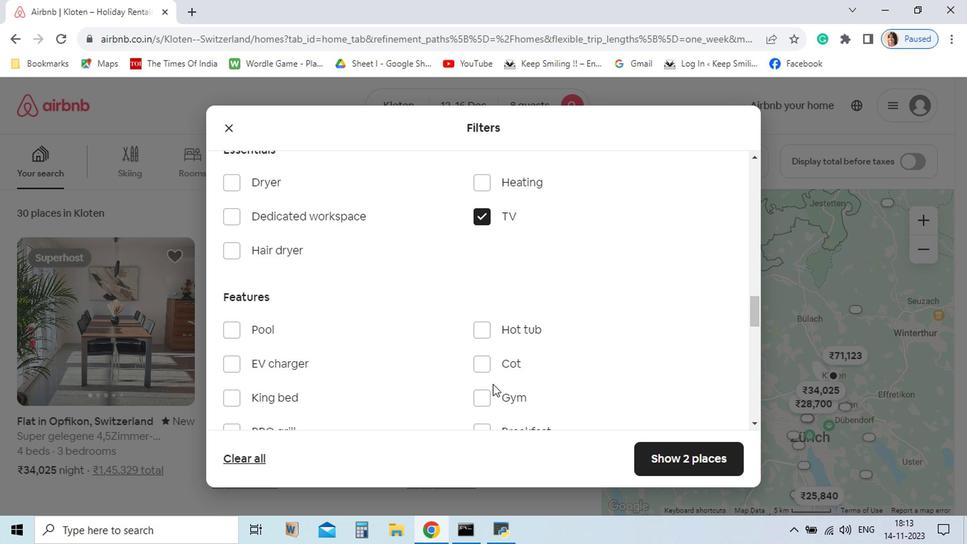 
Action: Mouse scrolled (431, 354) with delta (0, 0)
Screenshot: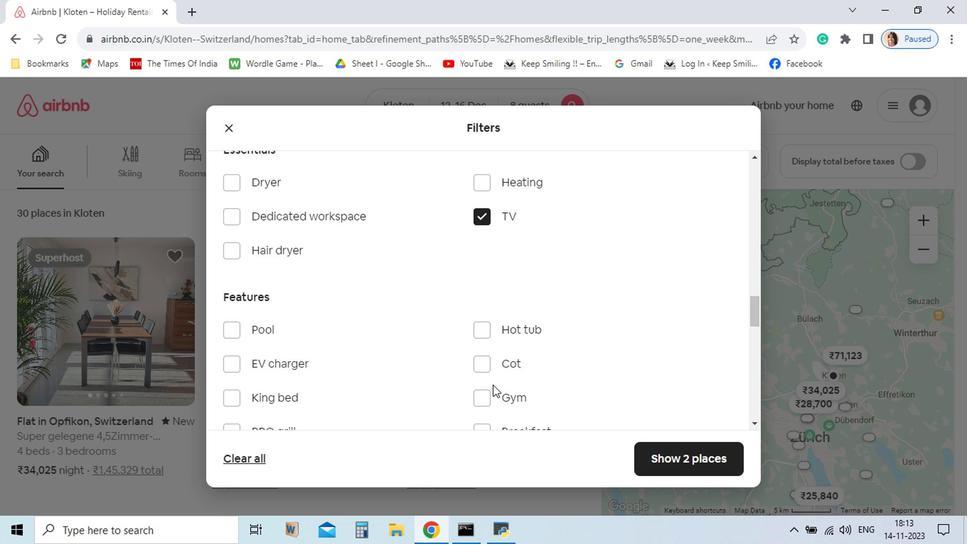 
Action: Mouse scrolled (431, 354) with delta (0, 0)
Screenshot: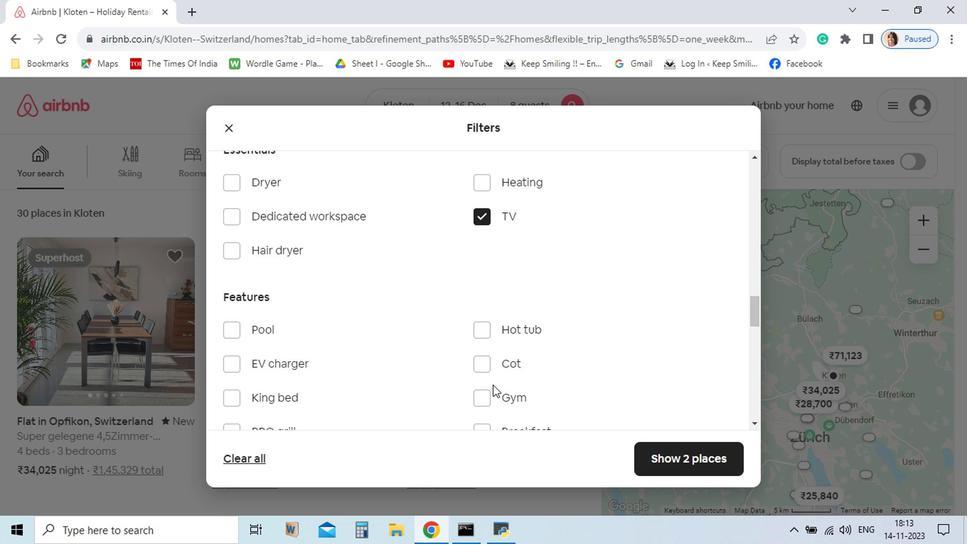 
Action: Mouse moved to (431, 355)
Screenshot: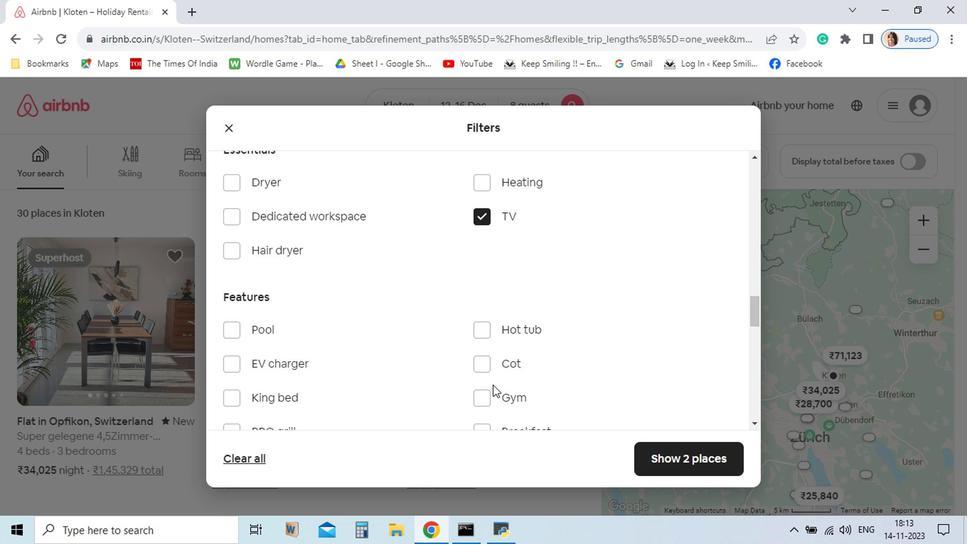 
Action: Mouse scrolled (431, 355) with delta (0, 0)
Screenshot: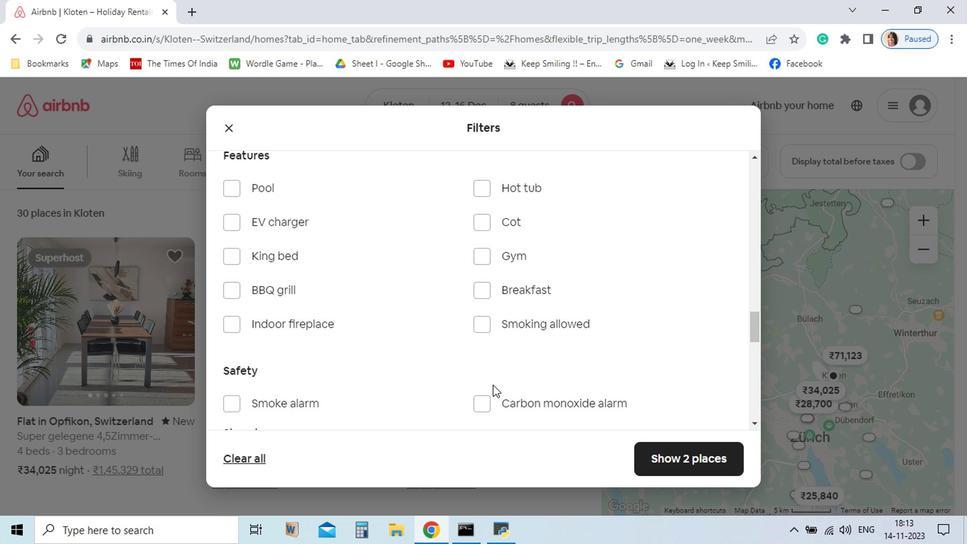 
Action: Mouse scrolled (431, 355) with delta (0, 0)
Screenshot: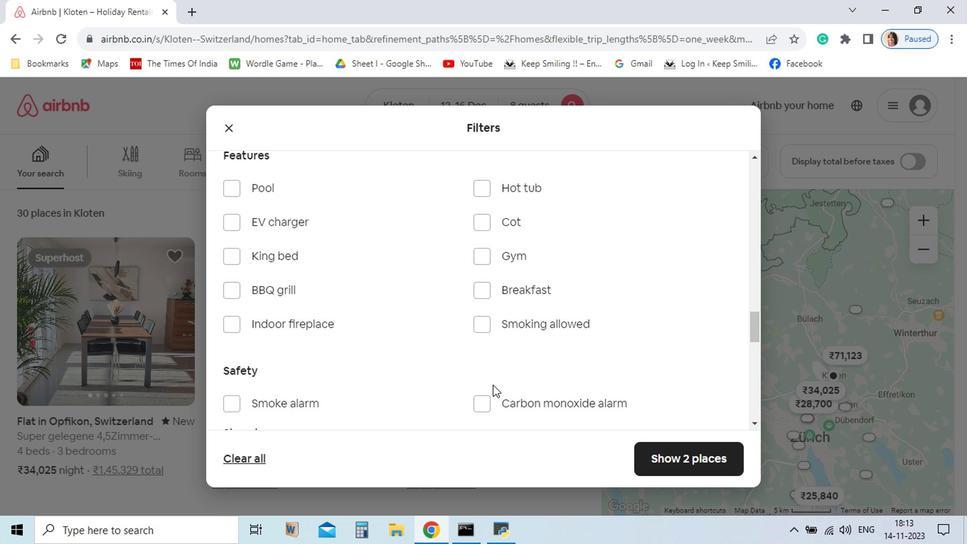 
Action: Mouse moved to (427, 259)
Screenshot: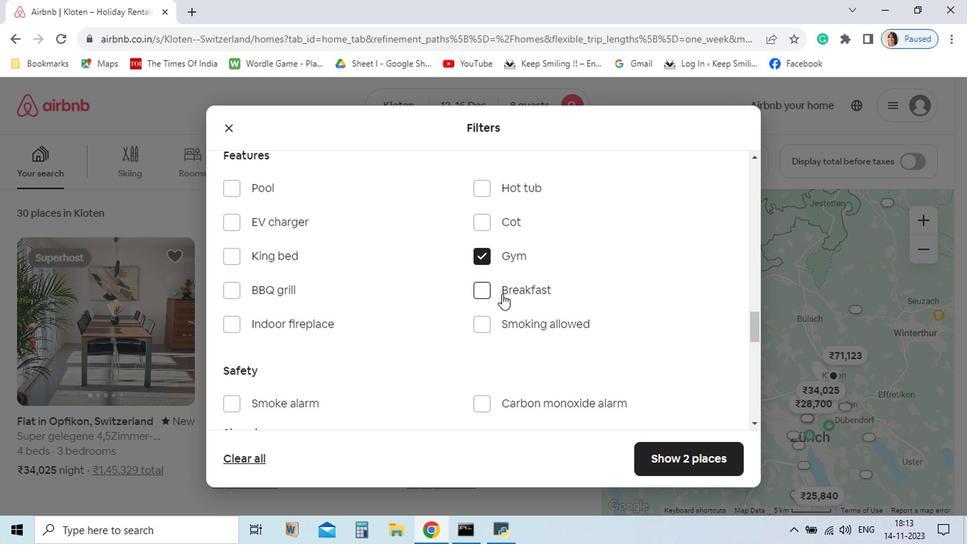 
Action: Mouse pressed left at (427, 259)
Screenshot: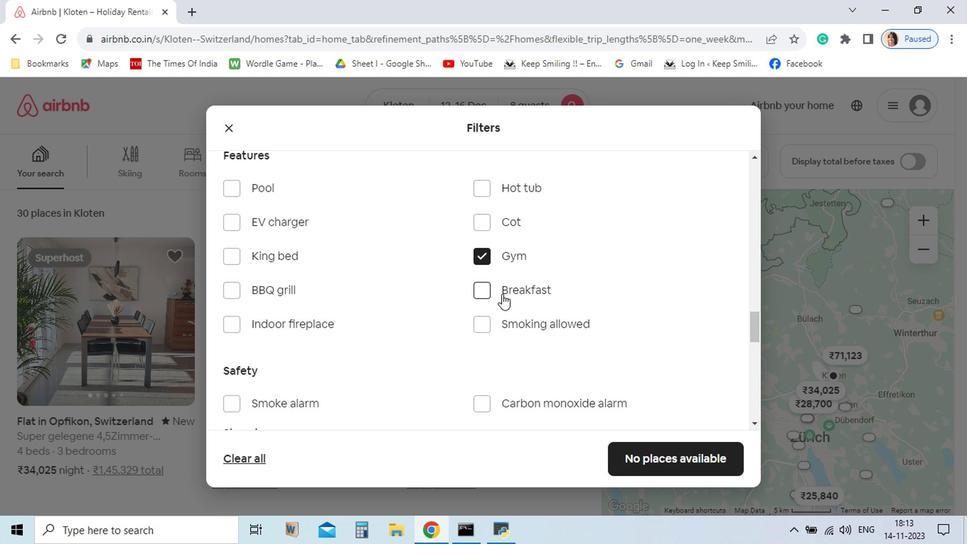 
Action: Mouse moved to (426, 286)
Screenshot: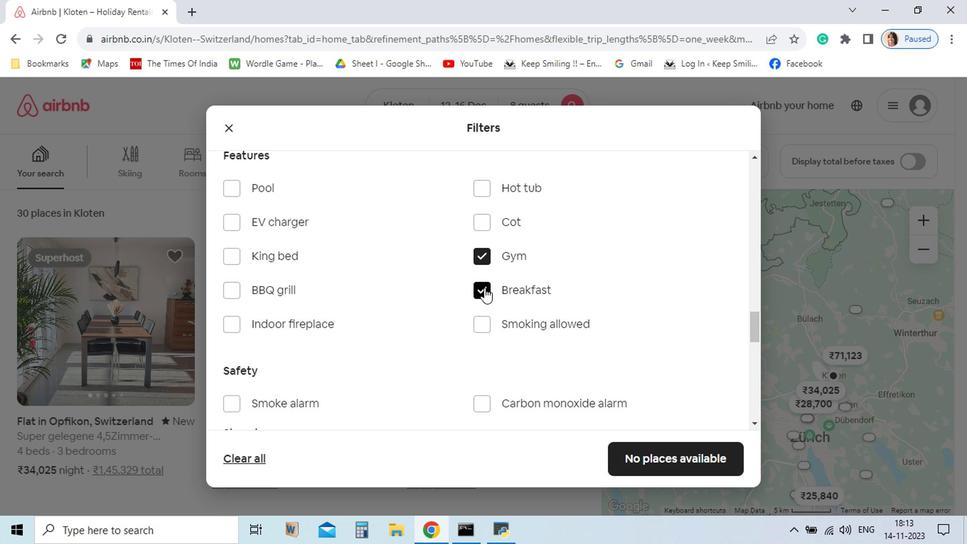 
Action: Mouse pressed left at (426, 286)
Screenshot: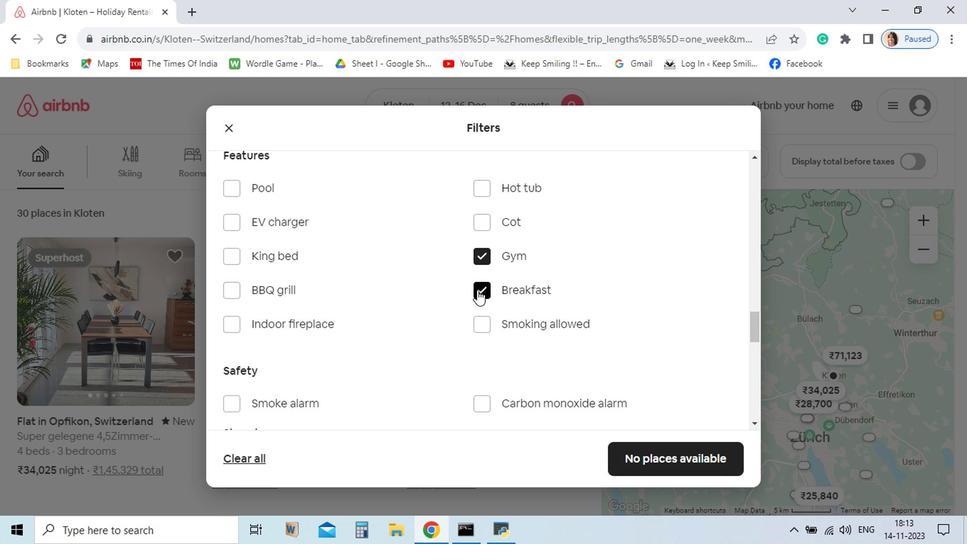 
Action: Mouse moved to (420, 288)
Screenshot: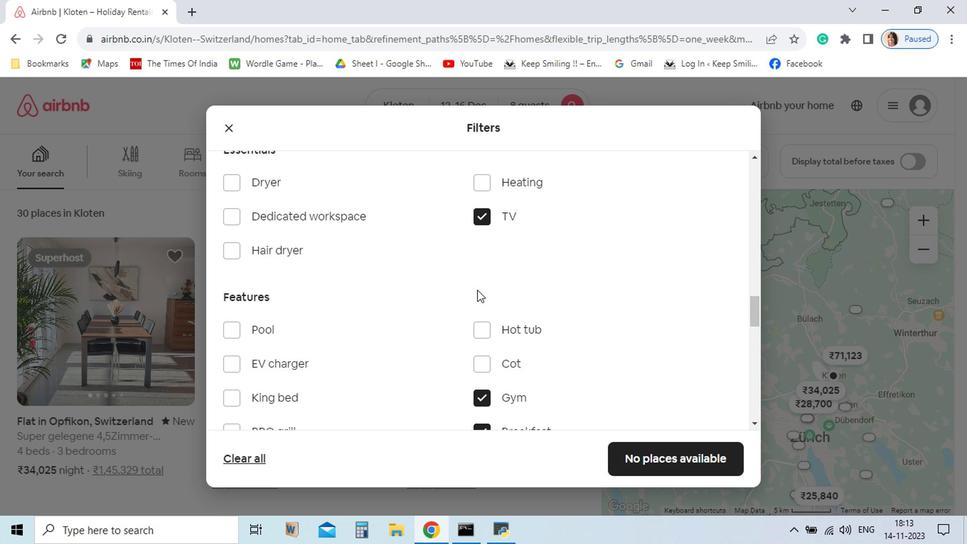 
Action: Mouse scrolled (420, 288) with delta (0, 0)
Screenshot: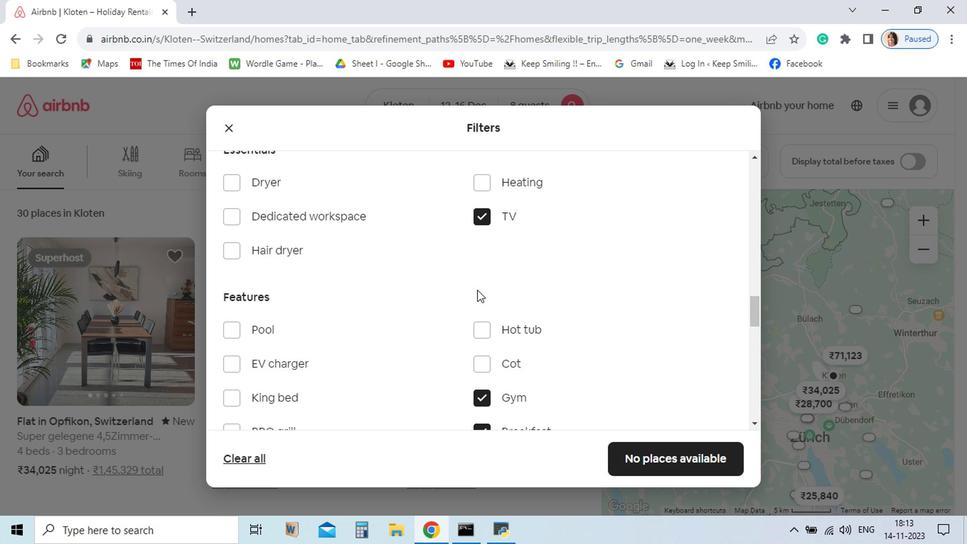 
Action: Mouse scrolled (420, 288) with delta (0, 0)
Screenshot: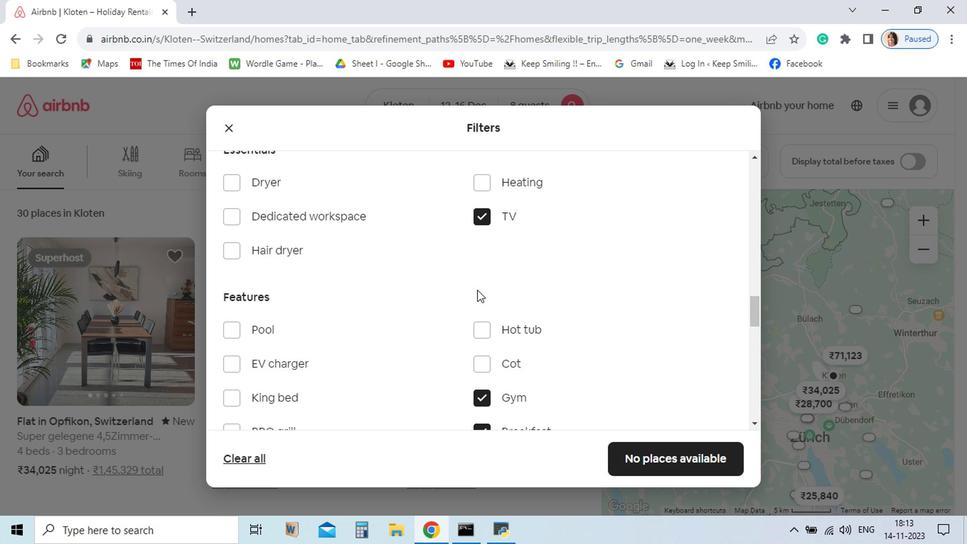 
Action: Mouse scrolled (420, 288) with delta (0, 0)
Screenshot: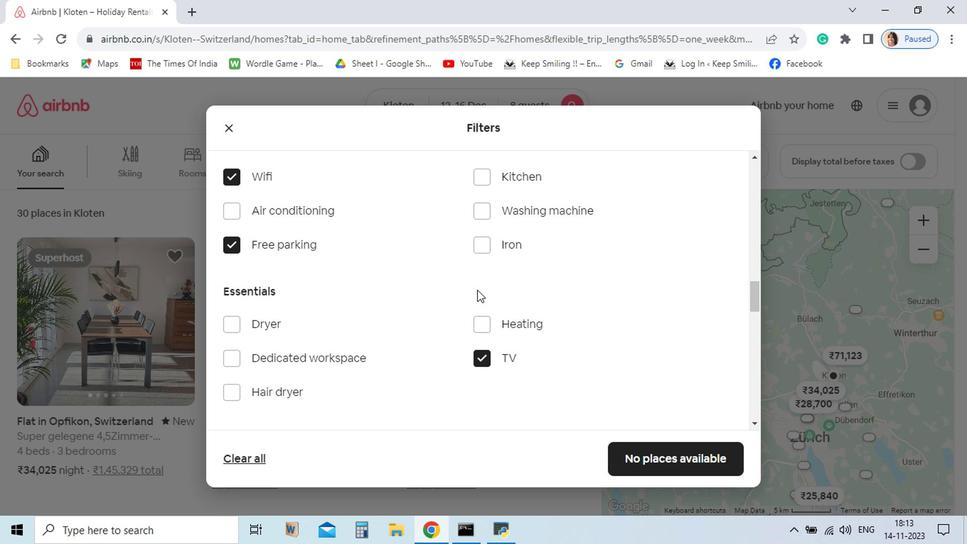 
Action: Mouse scrolled (420, 288) with delta (0, 0)
Screenshot: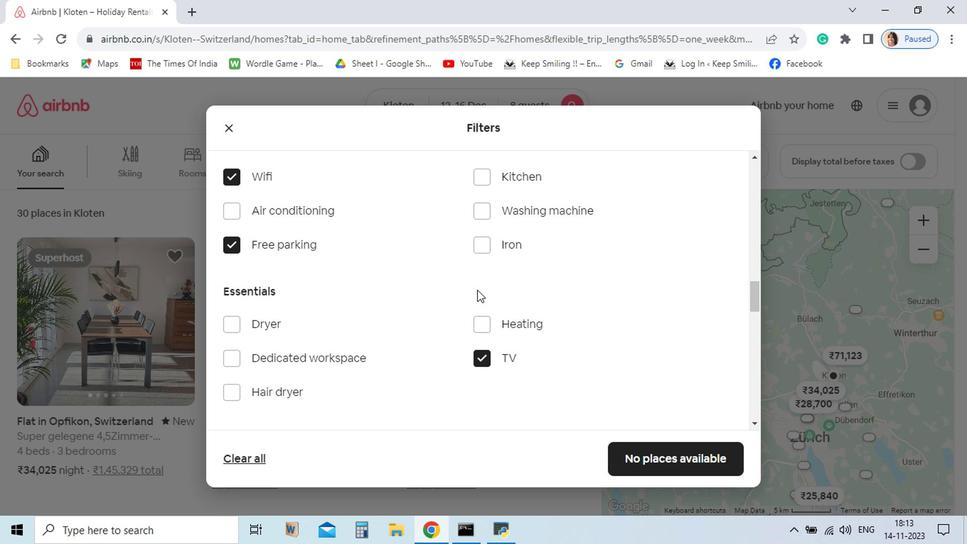
Action: Mouse scrolled (420, 288) with delta (0, 0)
Screenshot: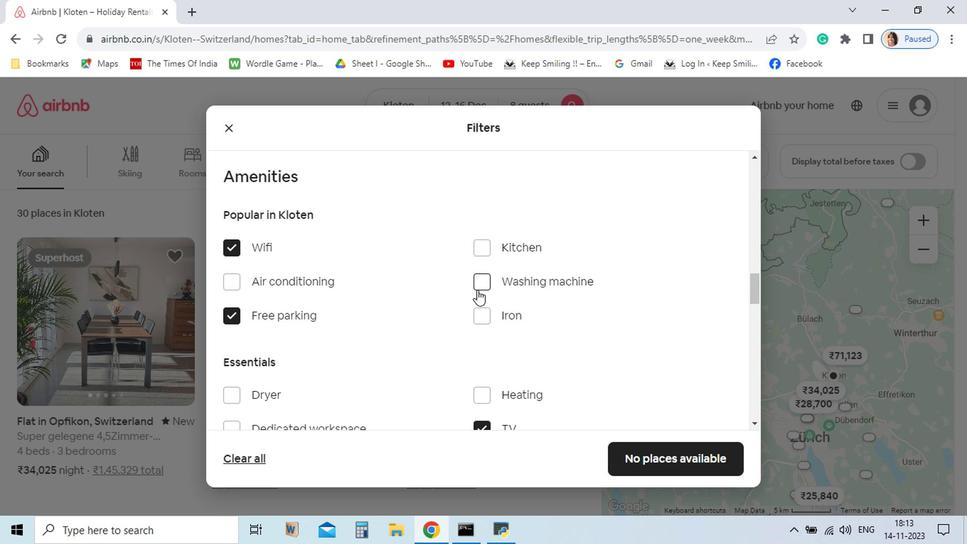 
Action: Mouse scrolled (420, 287) with delta (0, 0)
Screenshot: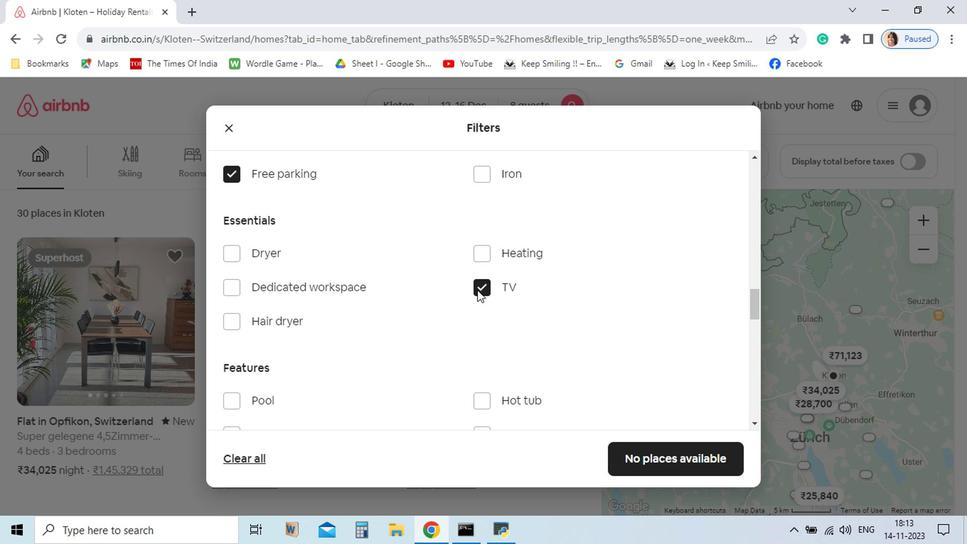 
Action: Mouse scrolled (420, 287) with delta (0, 0)
Screenshot: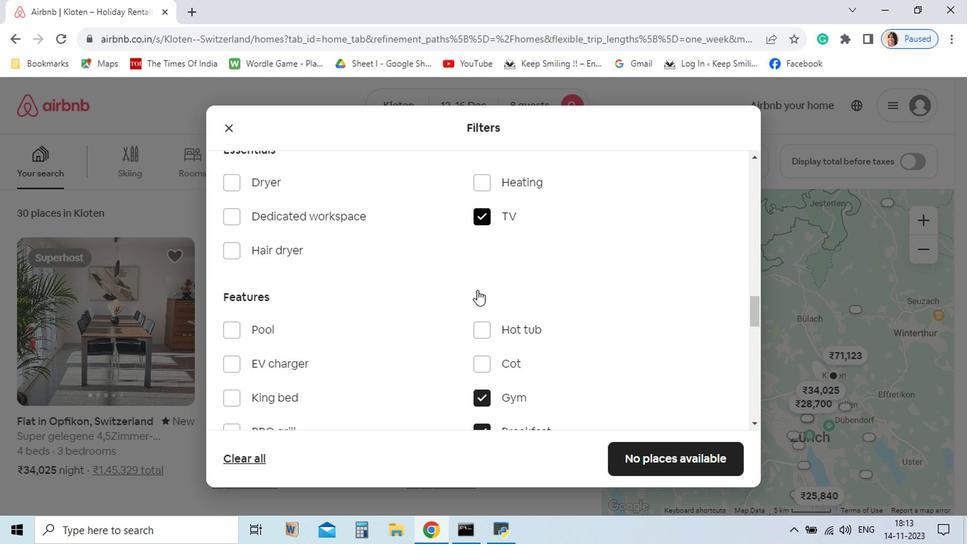 
Action: Mouse scrolled (420, 287) with delta (0, 0)
Screenshot: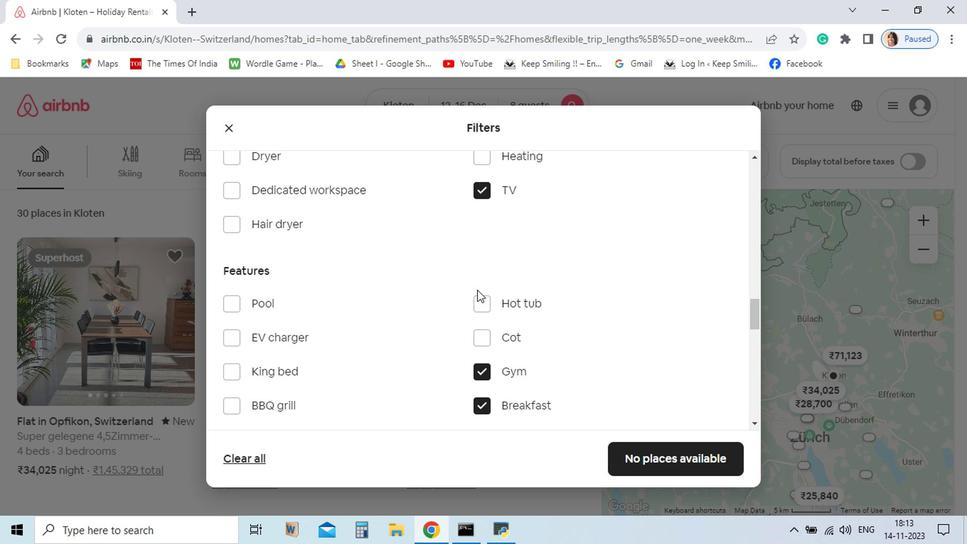 
Action: Mouse scrolled (420, 287) with delta (0, 0)
Screenshot: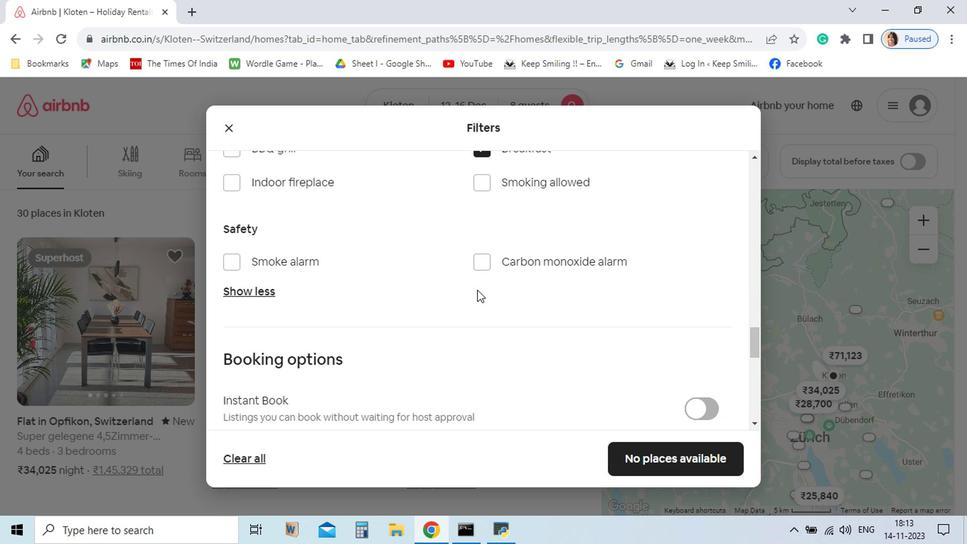 
Action: Mouse scrolled (420, 287) with delta (0, 0)
Screenshot: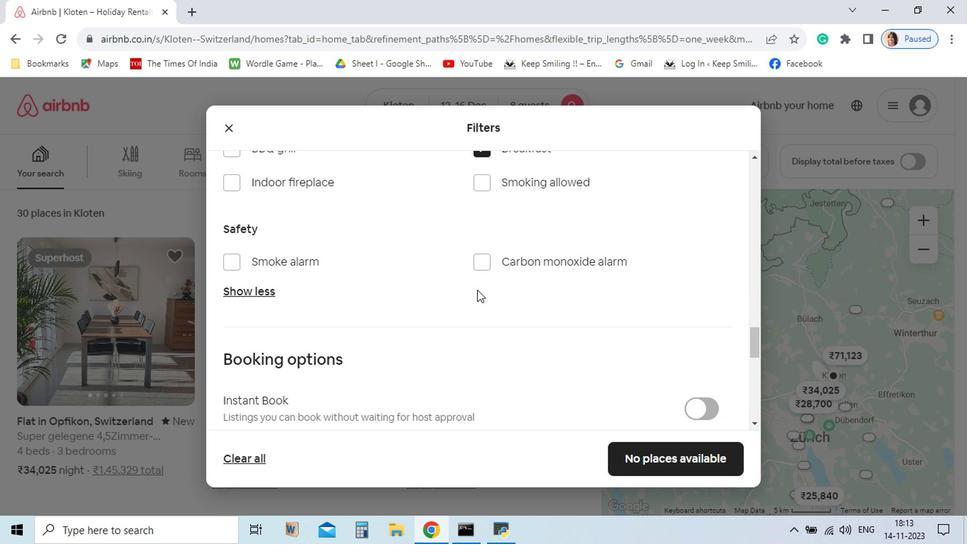
Action: Mouse scrolled (420, 287) with delta (0, 0)
Screenshot: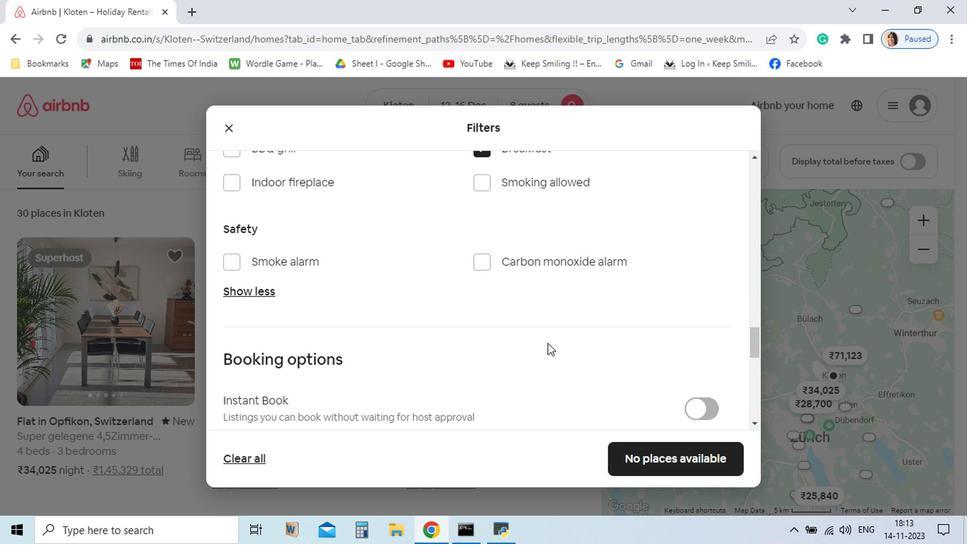
Action: Mouse scrolled (420, 287) with delta (0, 0)
Screenshot: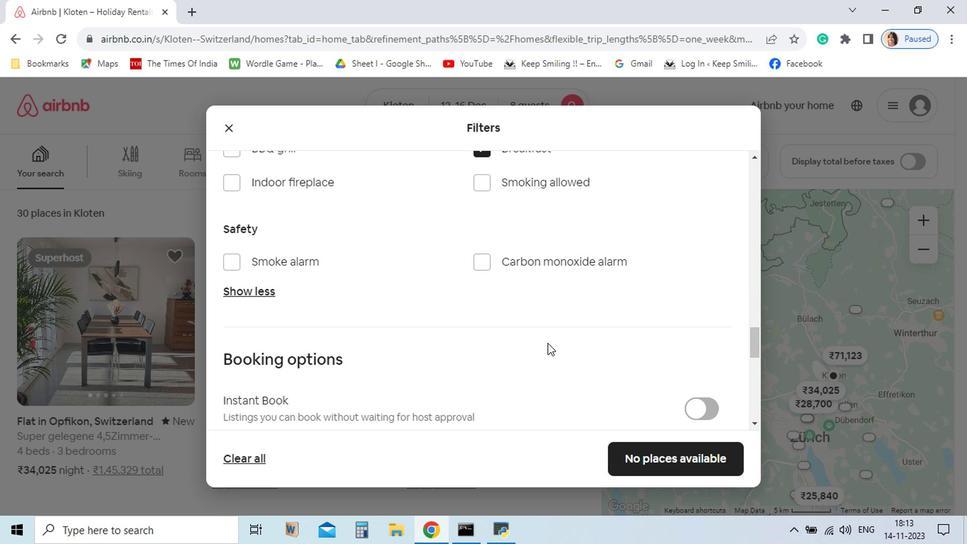 
Action: Mouse moved to (543, 413)
Screenshot: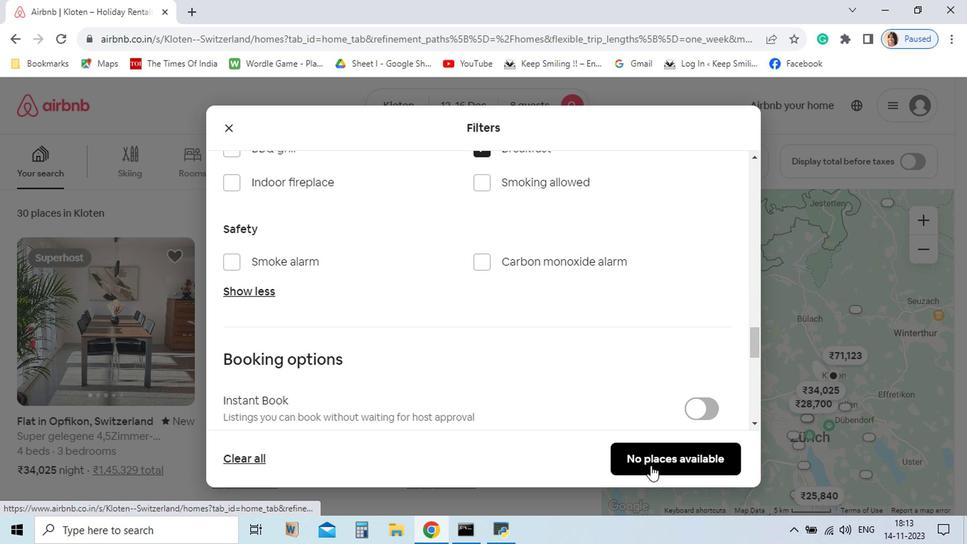 
Action: Mouse pressed left at (543, 413)
Screenshot: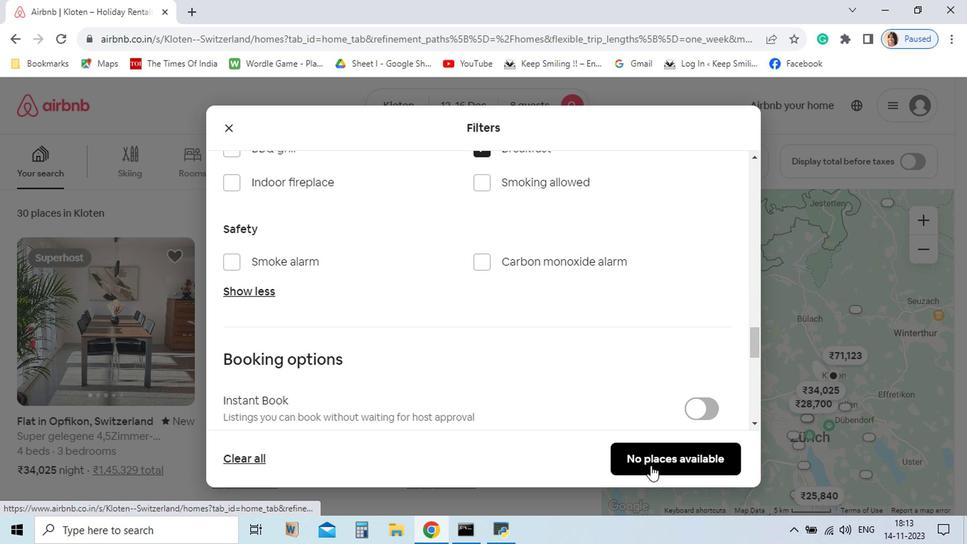 
